 Task: Find flights from Rome to New Delhi for two adults, departing on June 26 and returning on July 11.
Action: Mouse scrolled (464, 452) with delta (0, -1)
Screenshot: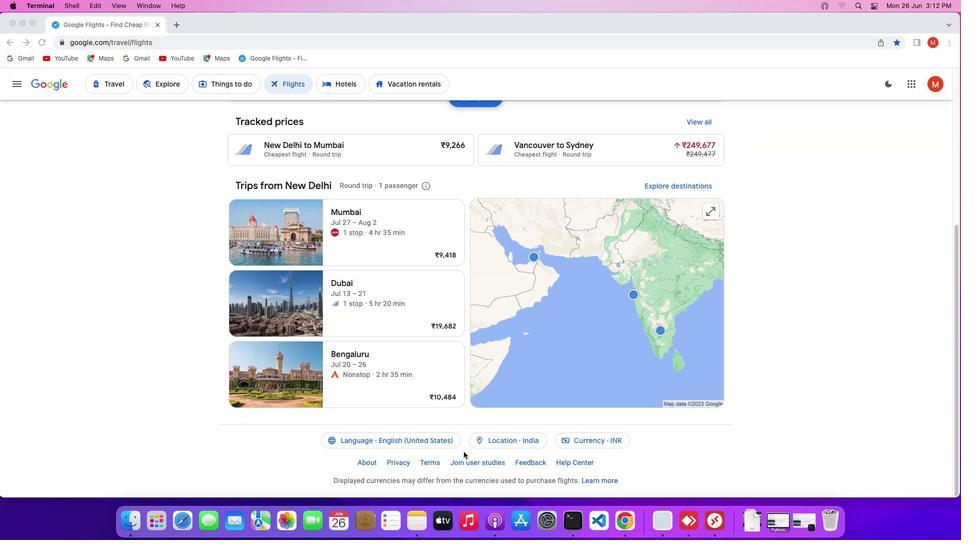 
Action: Mouse scrolled (464, 452) with delta (0, -1)
Screenshot: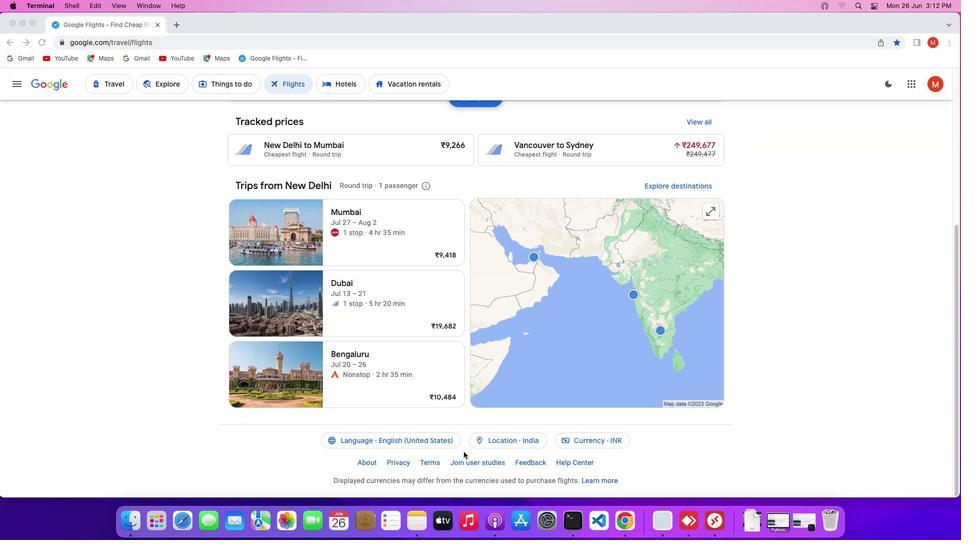
Action: Mouse moved to (430, 437)
Screenshot: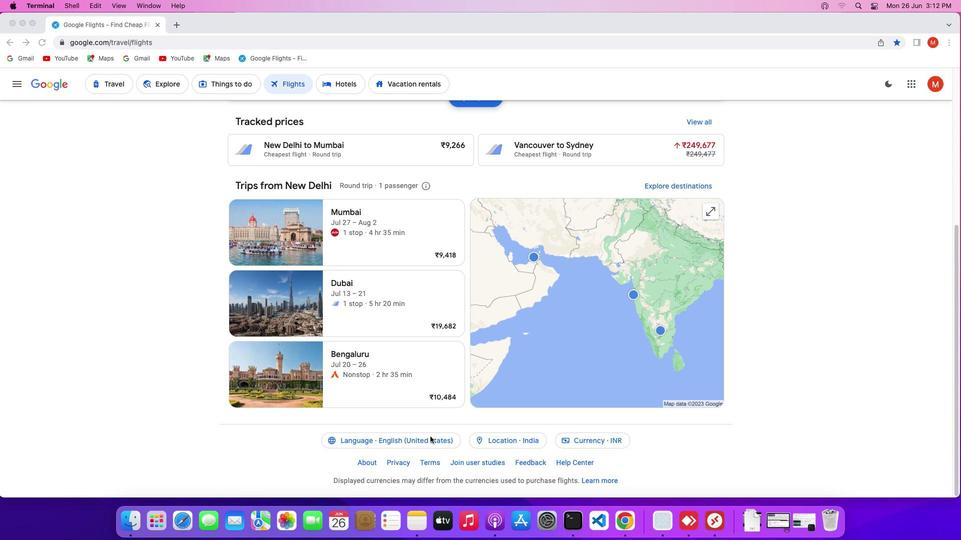 
Action: Mouse pressed left at (430, 437)
Screenshot: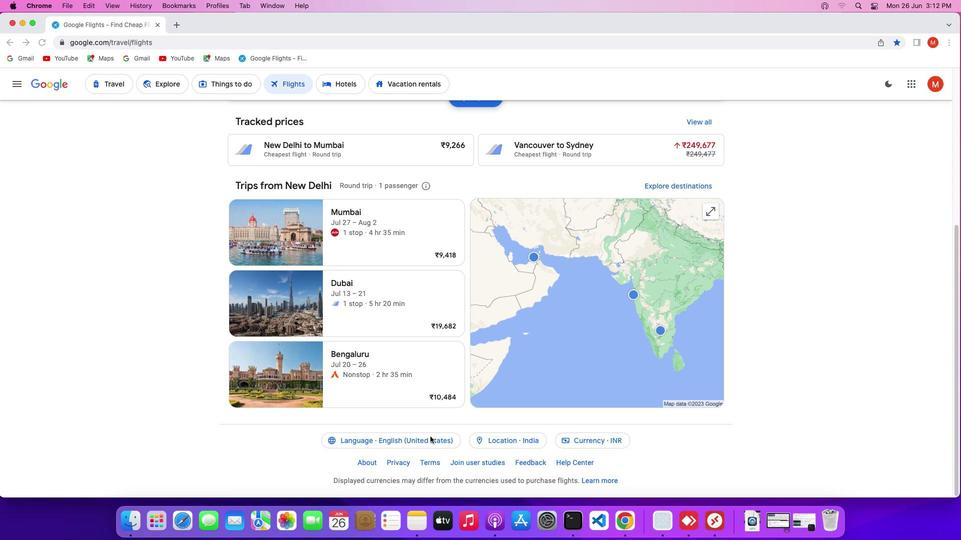
Action: Mouse moved to (429, 438)
Screenshot: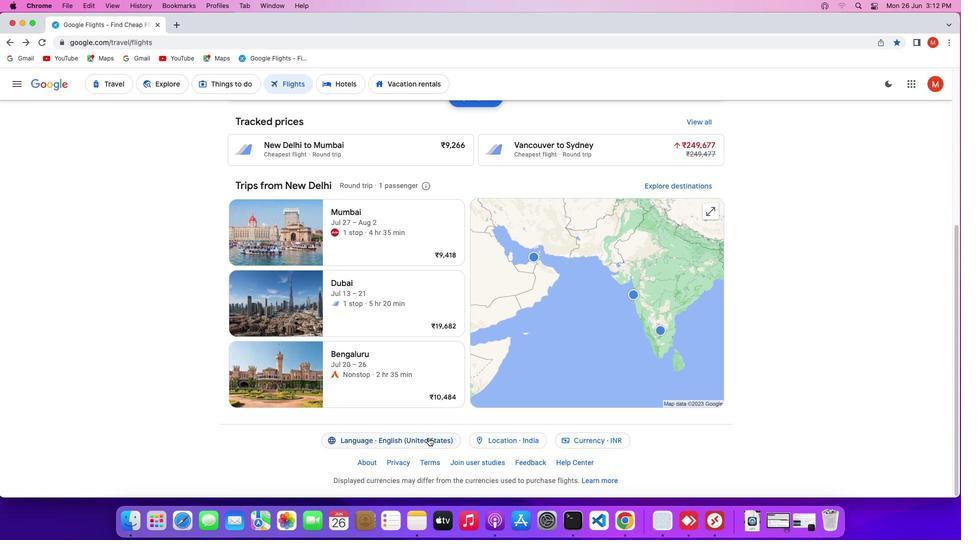 
Action: Mouse pressed left at (429, 438)
Screenshot: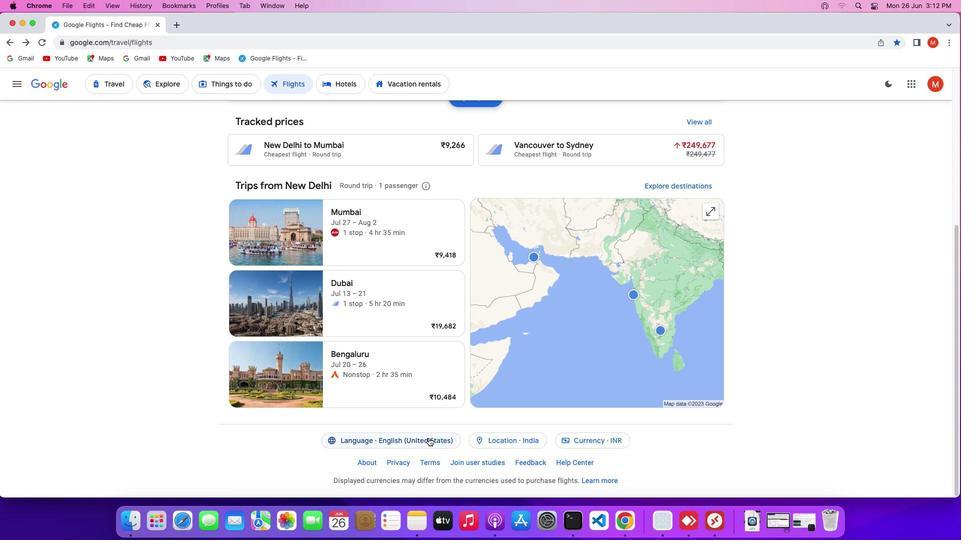 
Action: Mouse moved to (533, 196)
Screenshot: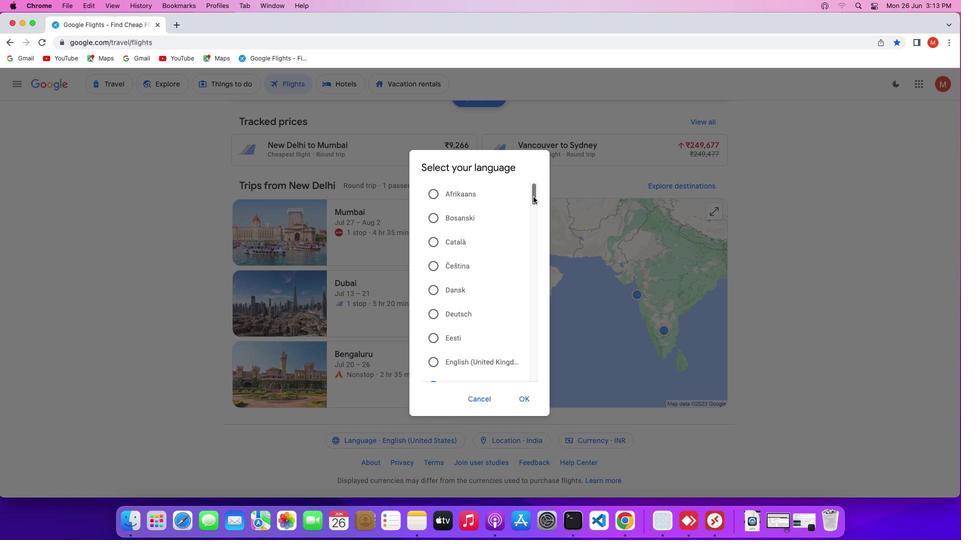 
Action: Mouse pressed left at (533, 196)
Screenshot: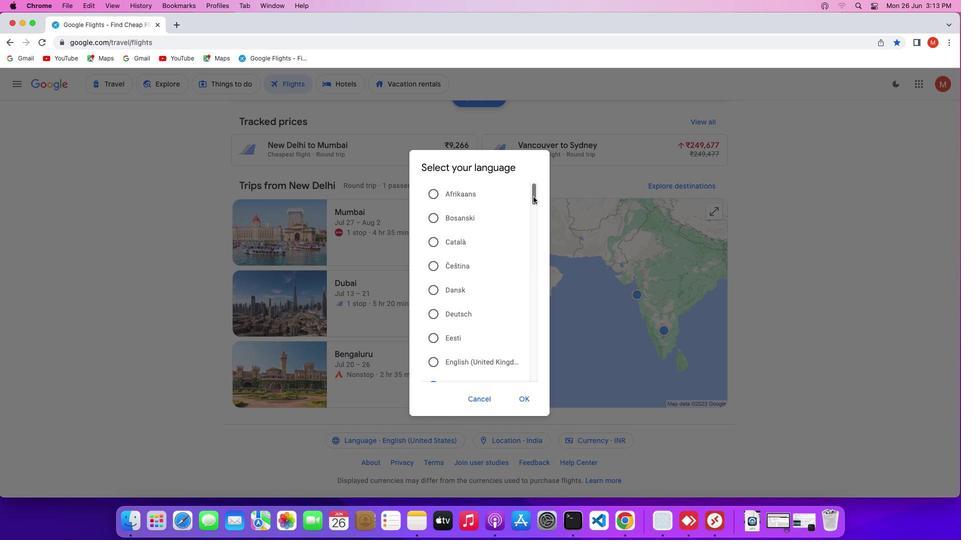 
Action: Mouse moved to (436, 337)
Screenshot: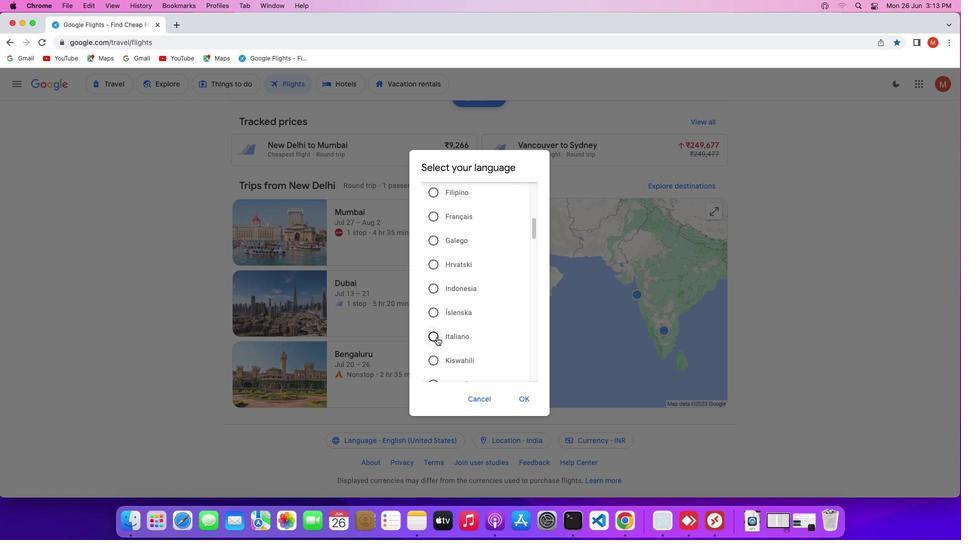 
Action: Mouse pressed left at (436, 337)
Screenshot: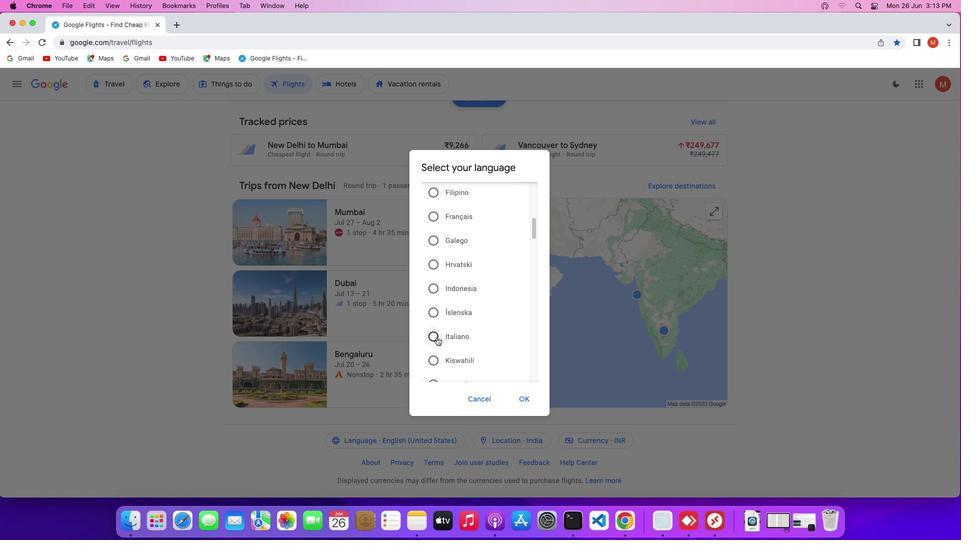 
Action: Mouse moved to (519, 400)
Screenshot: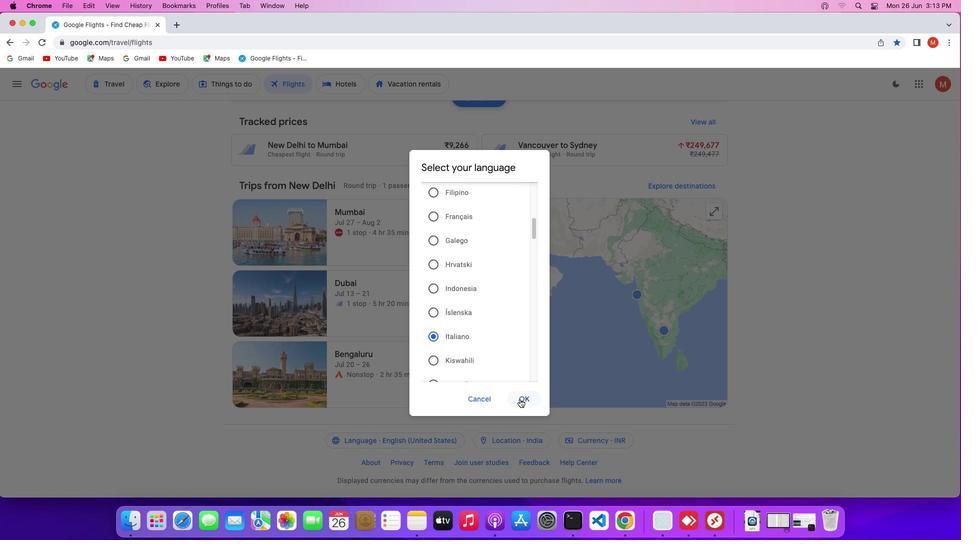 
Action: Mouse pressed left at (519, 400)
Screenshot: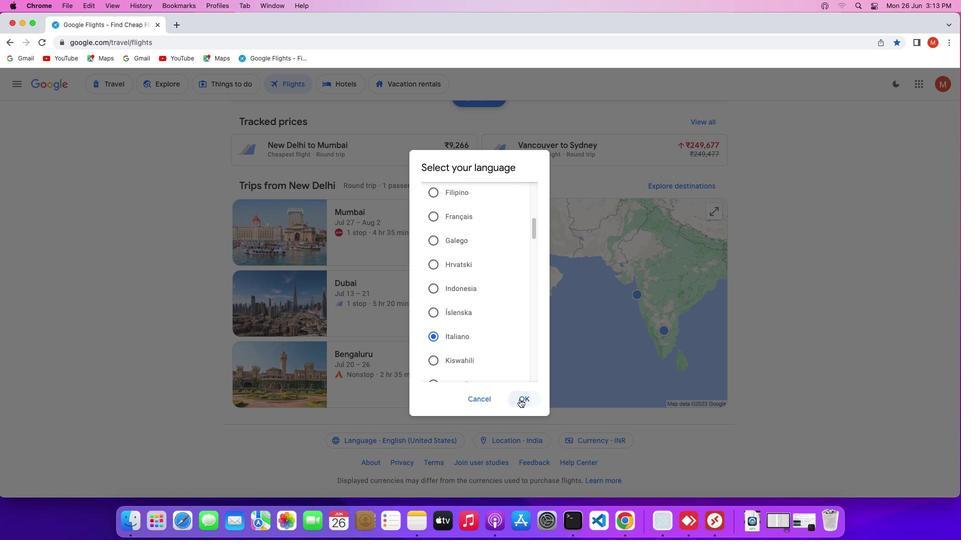
Action: Mouse moved to (459, 413)
Screenshot: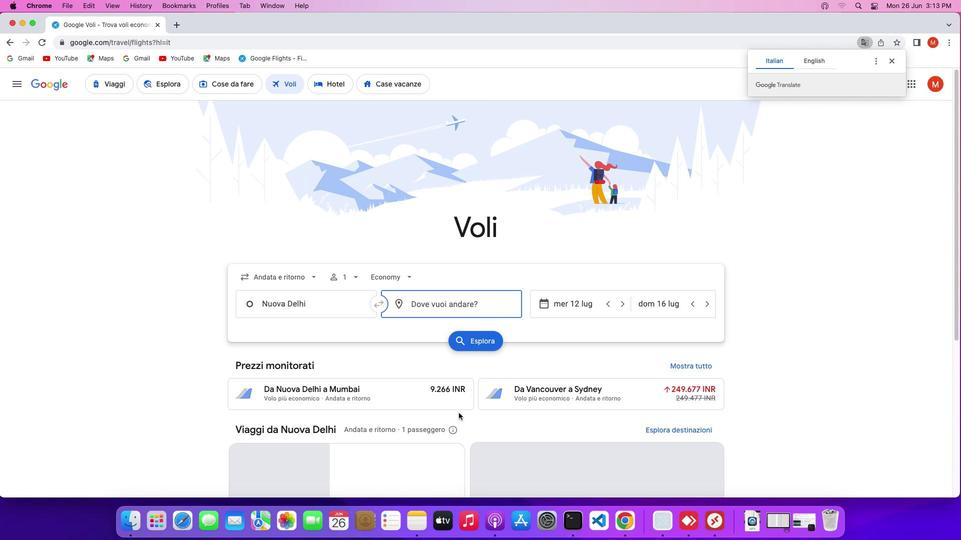 
Action: Mouse scrolled (459, 413) with delta (0, 0)
Screenshot: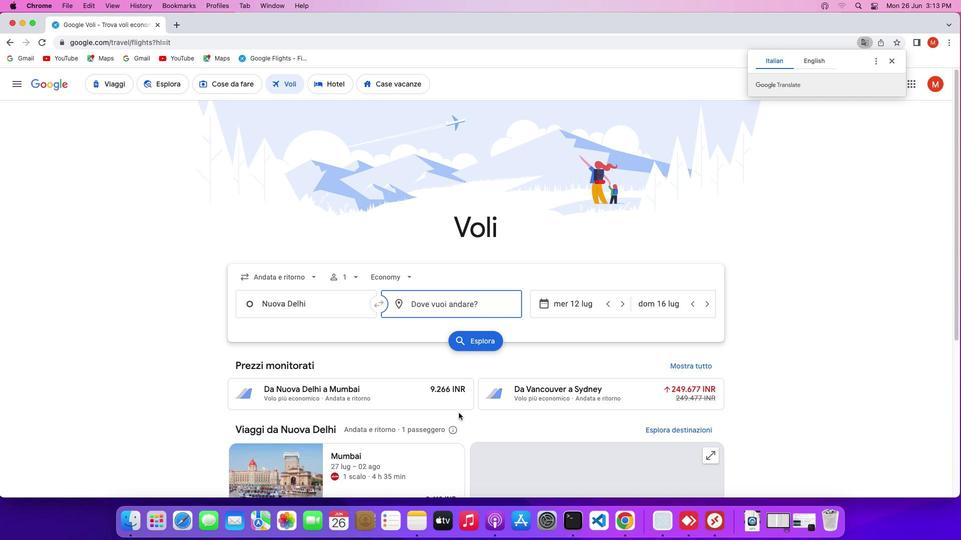 
Action: Mouse scrolled (459, 413) with delta (0, 0)
Screenshot: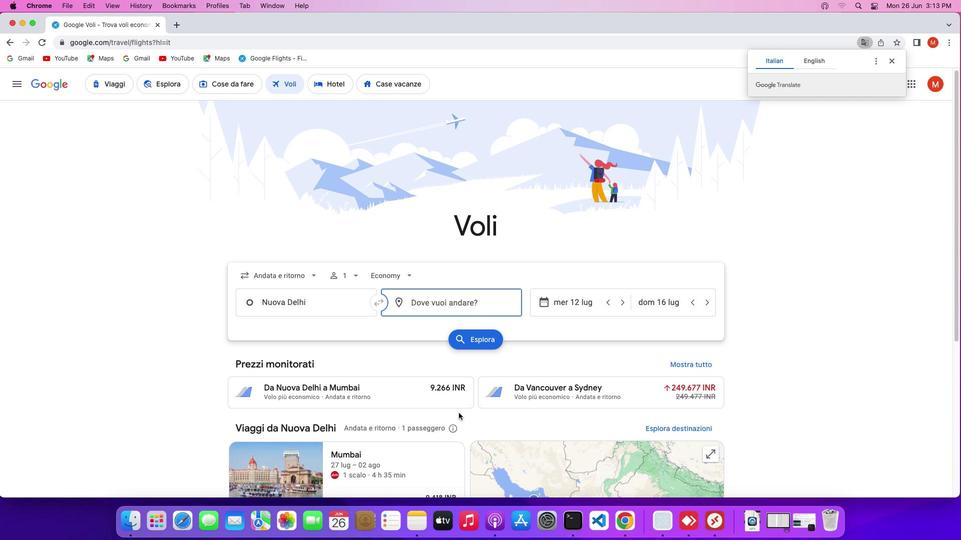 
Action: Mouse scrolled (459, 413) with delta (0, -1)
Screenshot: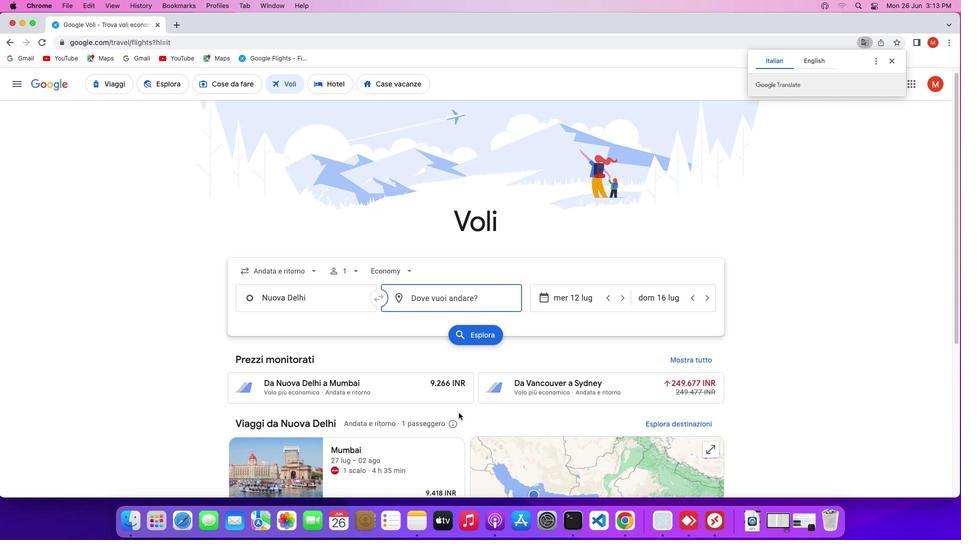 
Action: Mouse scrolled (459, 413) with delta (0, -1)
Screenshot: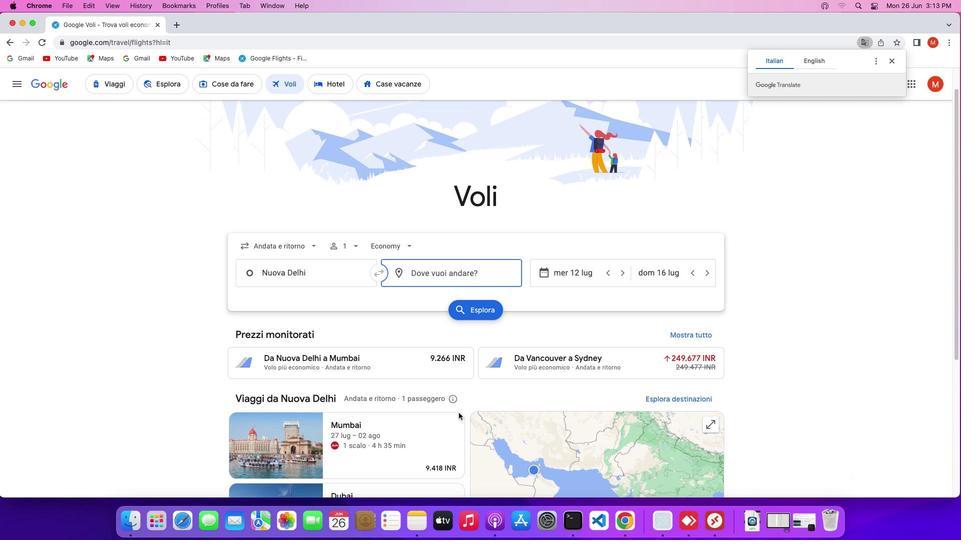 
Action: Mouse scrolled (459, 413) with delta (0, -1)
Screenshot: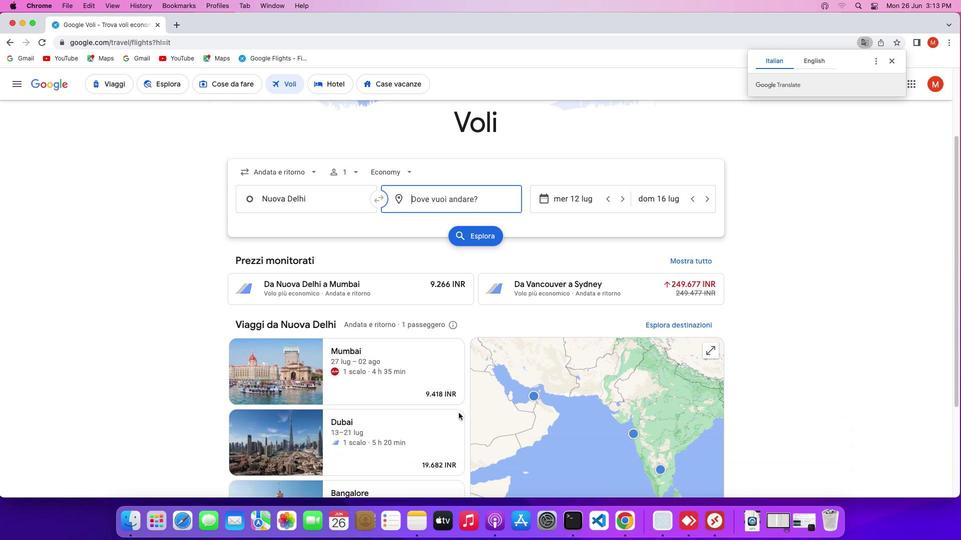 
Action: Mouse scrolled (459, 413) with delta (0, 0)
Screenshot: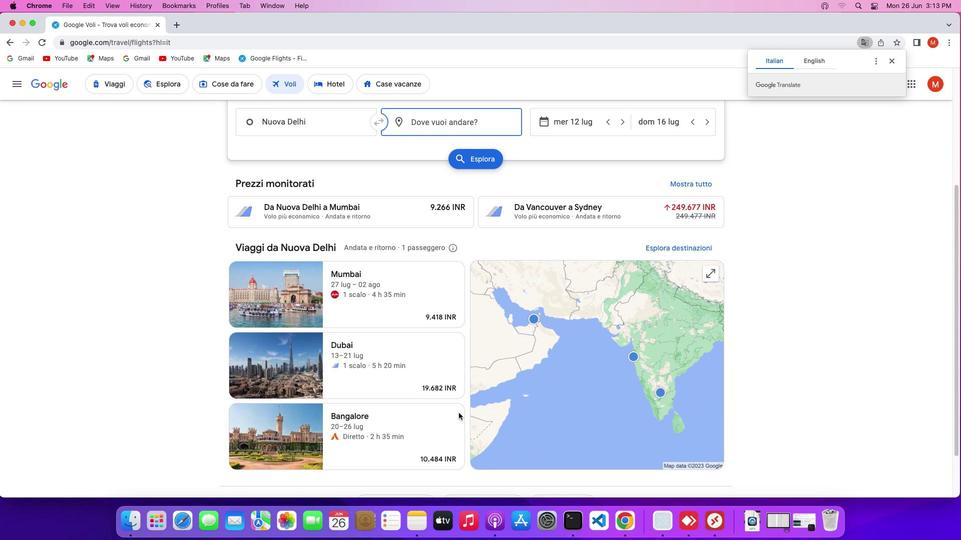 
Action: Mouse scrolled (459, 413) with delta (0, 0)
Screenshot: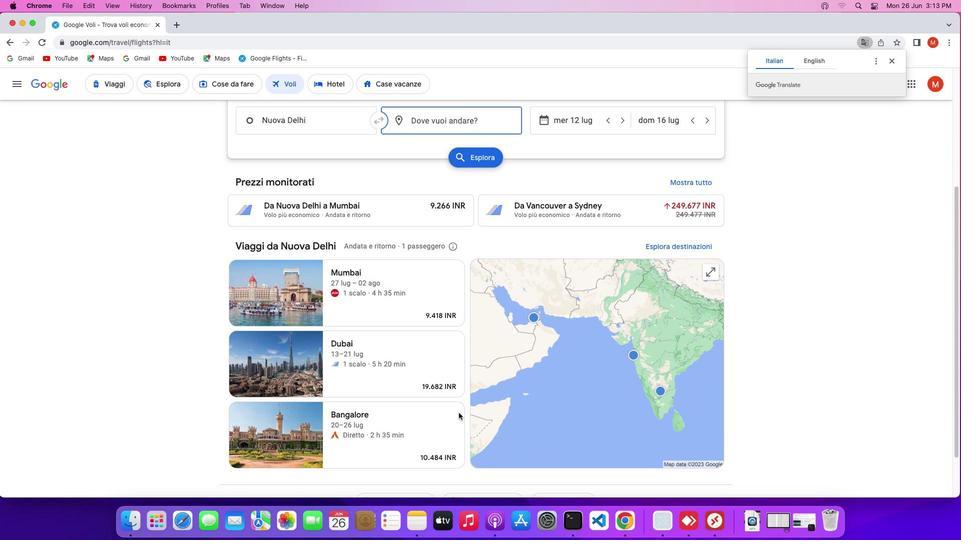
Action: Mouse scrolled (459, 413) with delta (0, -1)
Screenshot: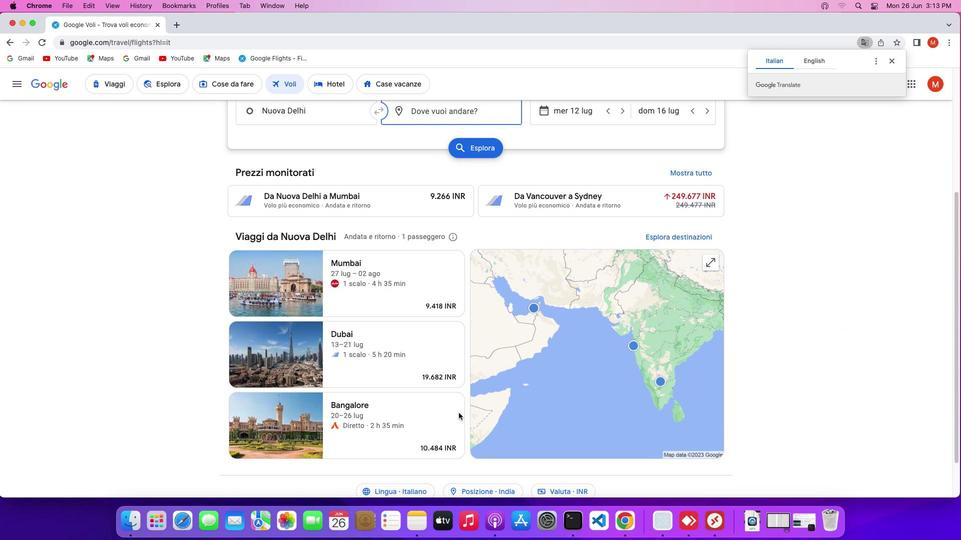 
Action: Mouse scrolled (459, 413) with delta (0, 0)
Screenshot: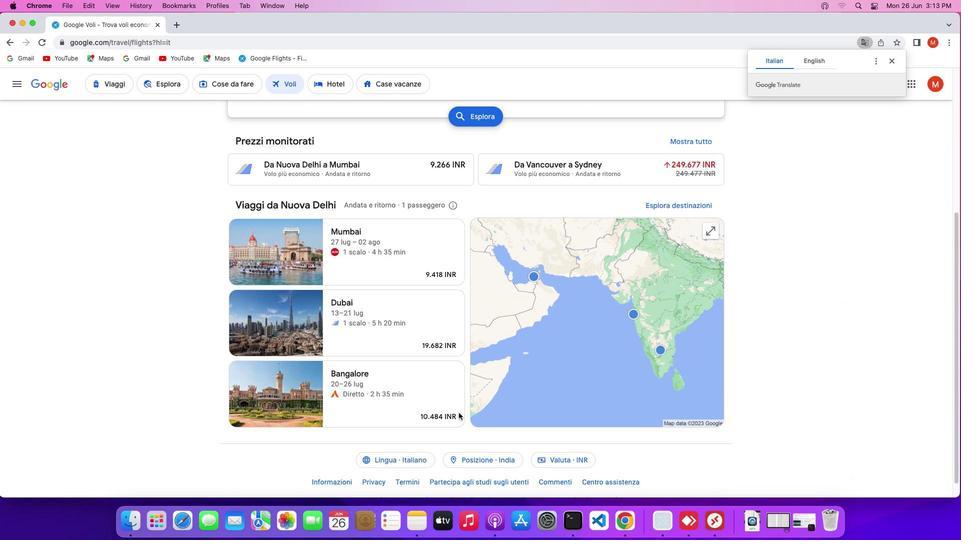 
Action: Mouse scrolled (459, 413) with delta (0, 0)
Screenshot: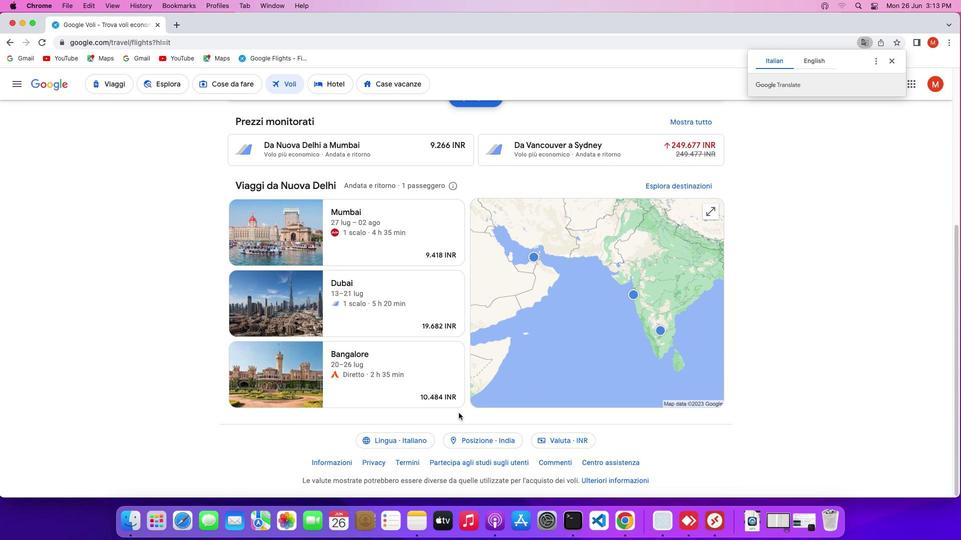 
Action: Mouse scrolled (459, 413) with delta (0, 0)
Screenshot: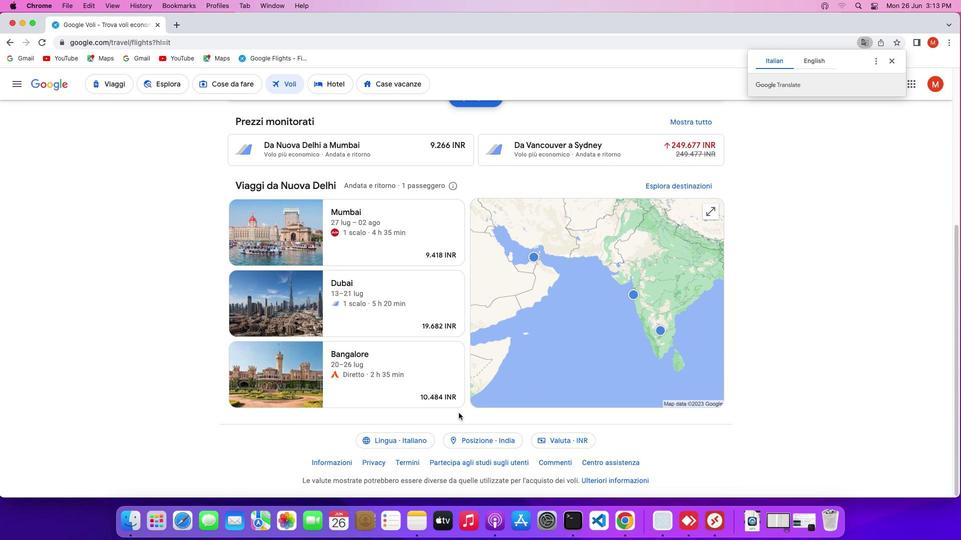
Action: Mouse scrolled (459, 413) with delta (0, 0)
Screenshot: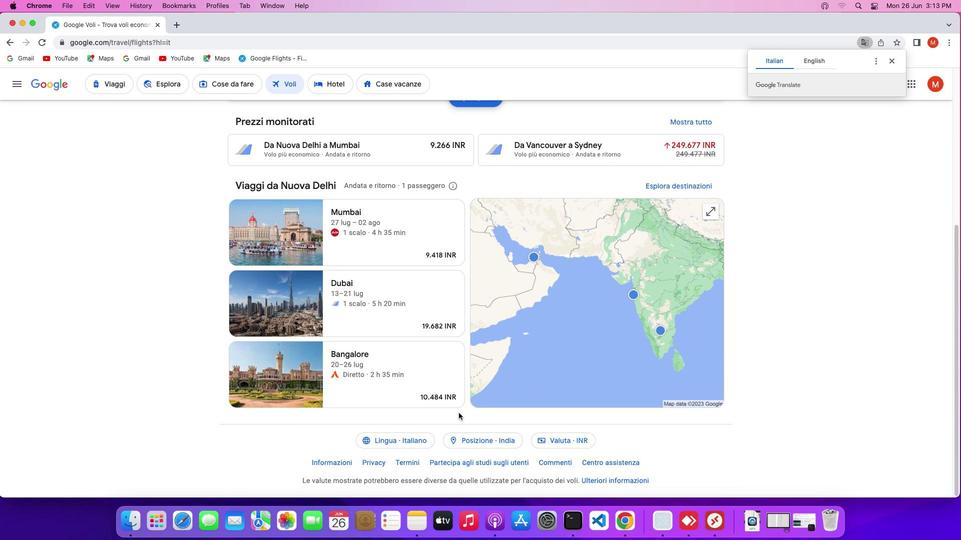
Action: Mouse scrolled (459, 413) with delta (0, 0)
Screenshot: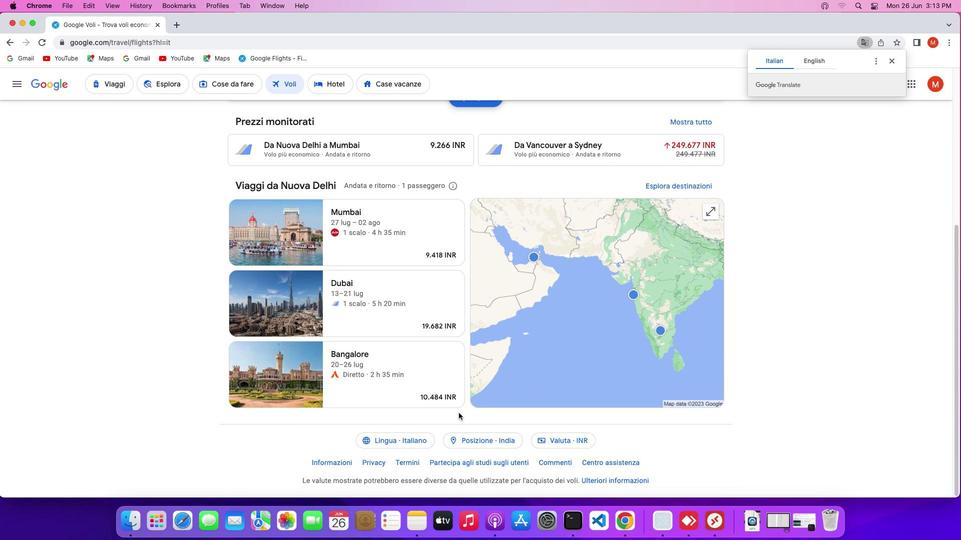 
Action: Mouse moved to (481, 437)
Screenshot: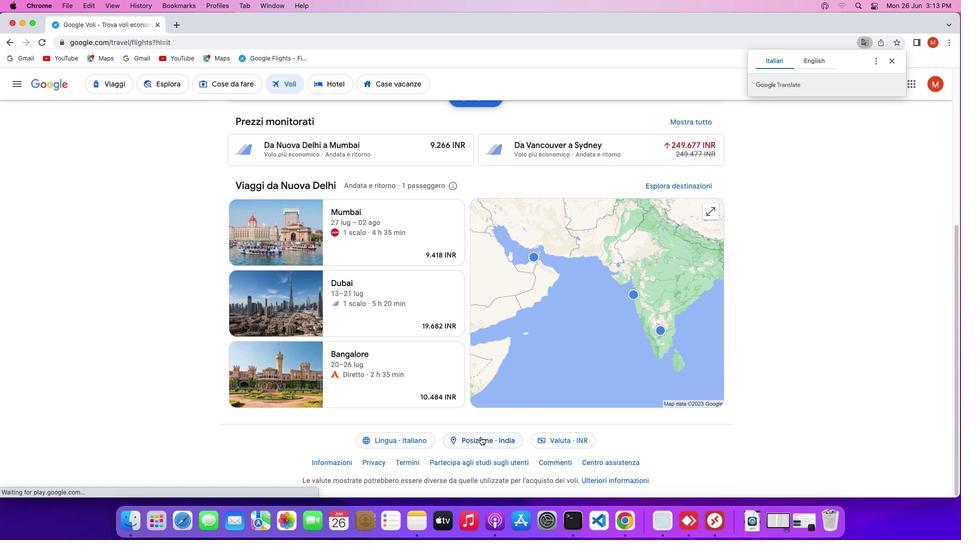 
Action: Mouse pressed left at (481, 437)
Screenshot: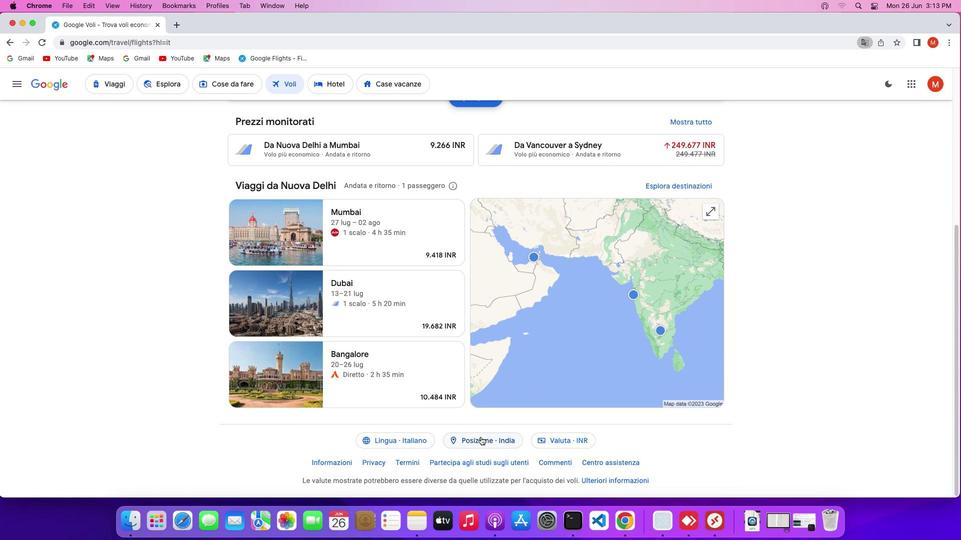
Action: Mouse moved to (535, 188)
Screenshot: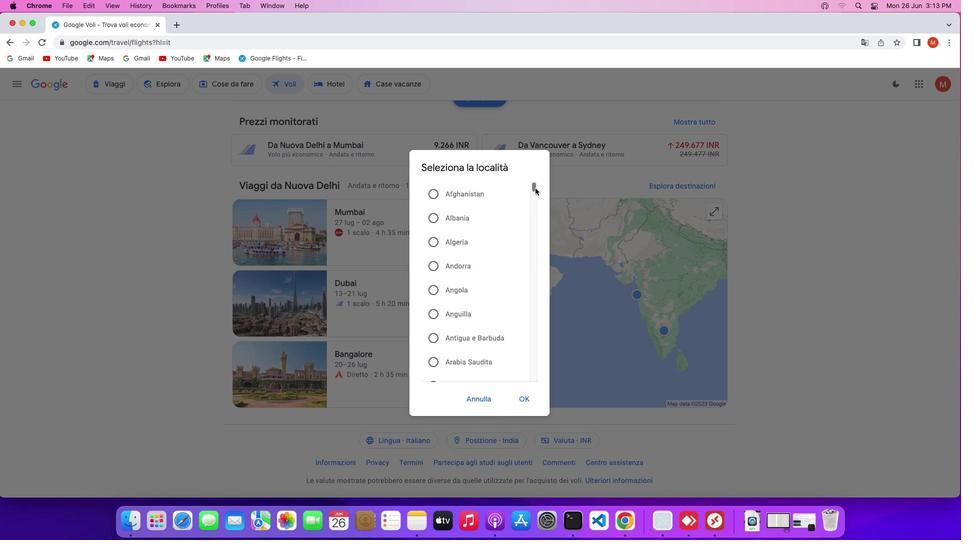
Action: Mouse pressed left at (535, 188)
Screenshot: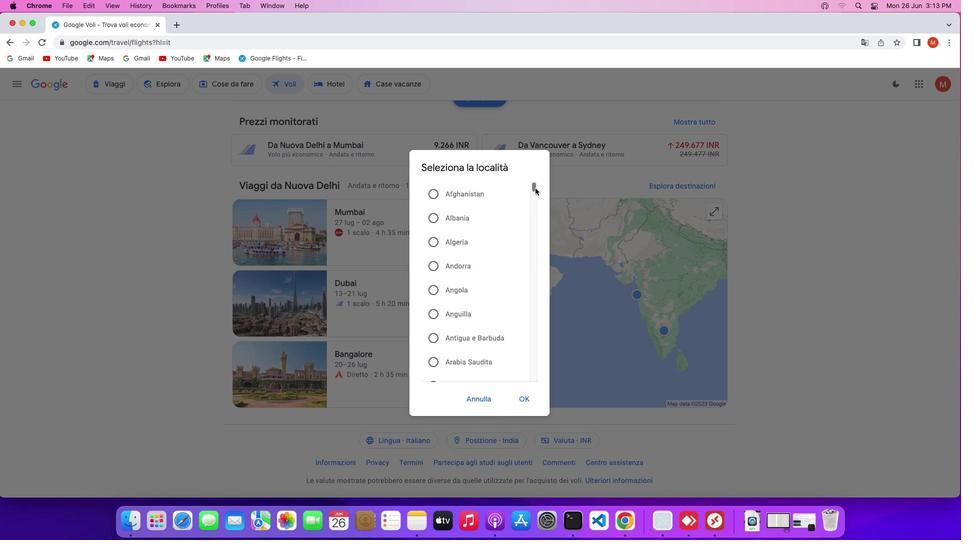 
Action: Mouse moved to (434, 286)
Screenshot: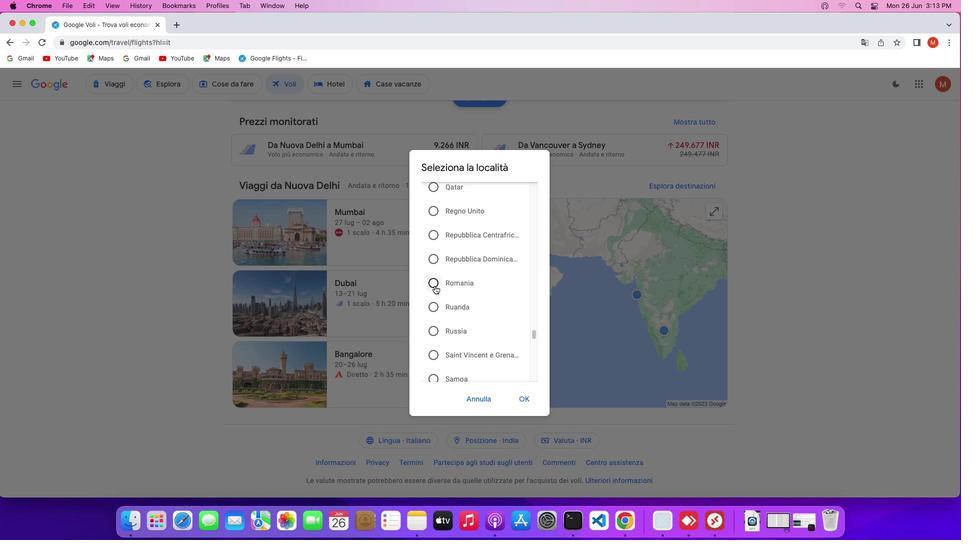 
Action: Mouse pressed left at (434, 286)
Screenshot: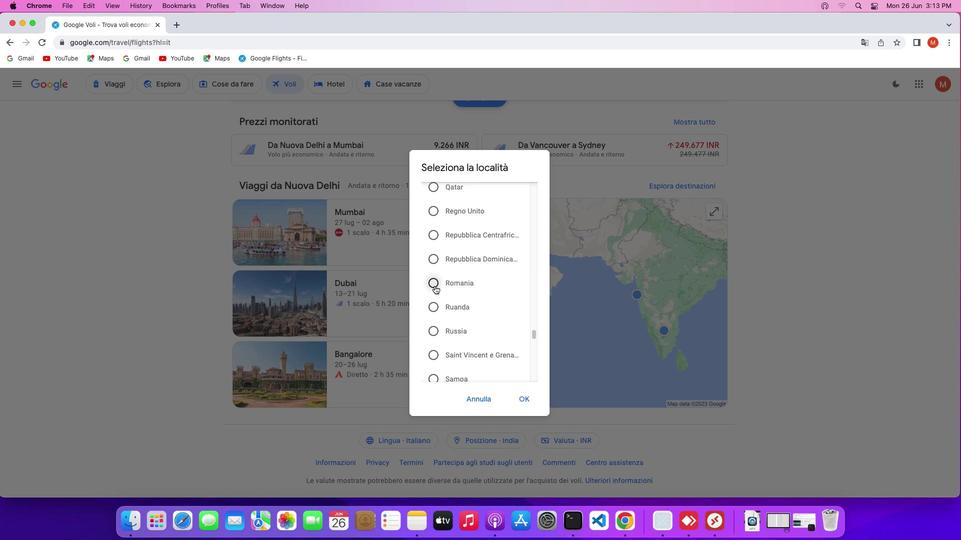 
Action: Mouse moved to (519, 395)
Screenshot: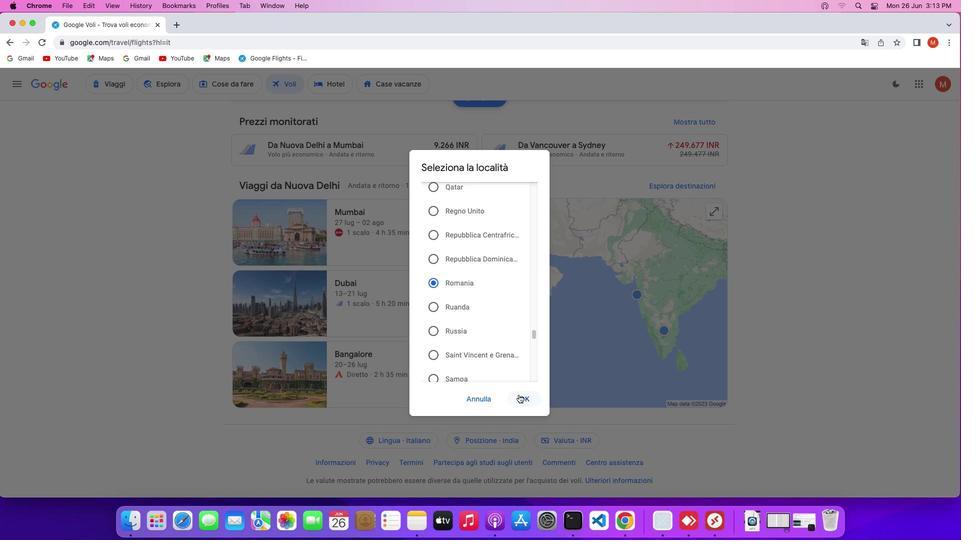 
Action: Mouse pressed left at (519, 395)
Screenshot: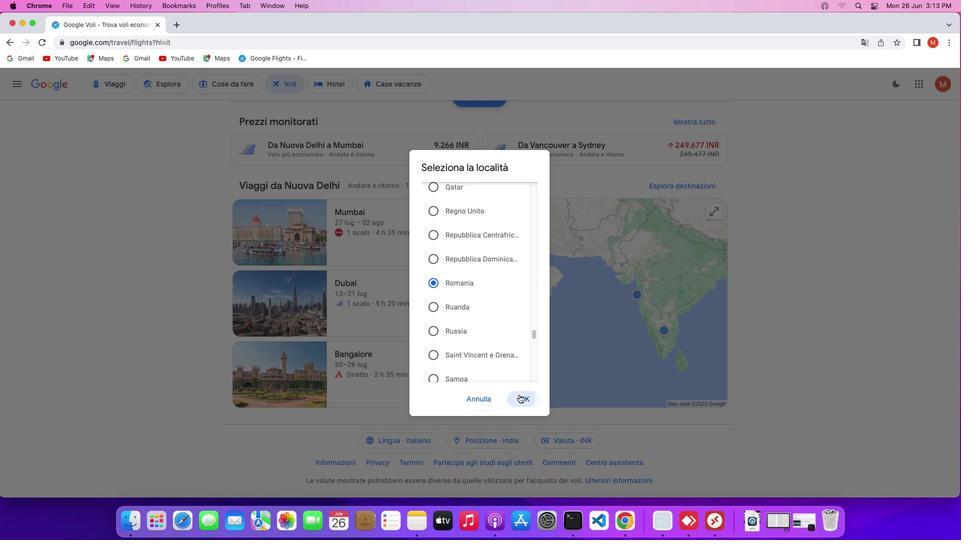 
Action: Mouse moved to (317, 276)
Screenshot: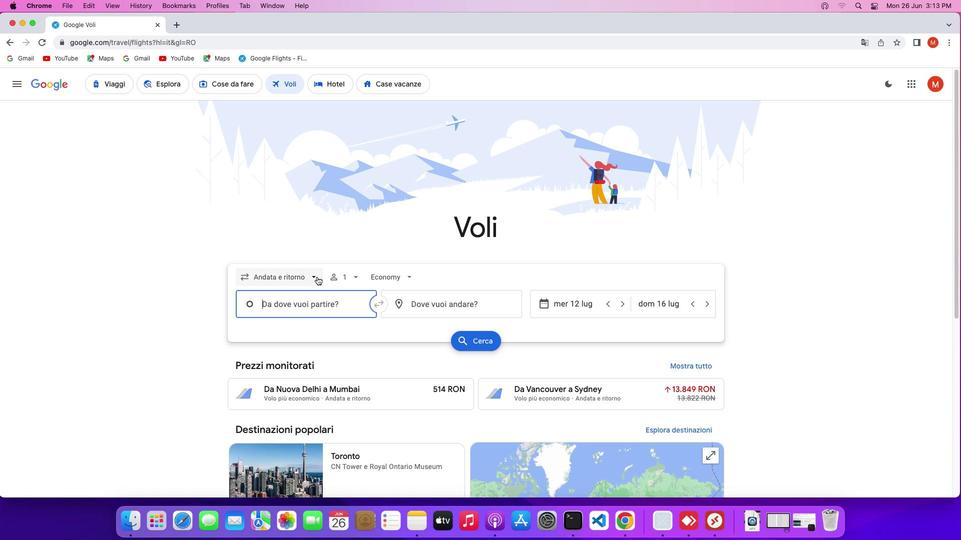 
Action: Mouse pressed left at (317, 276)
Screenshot: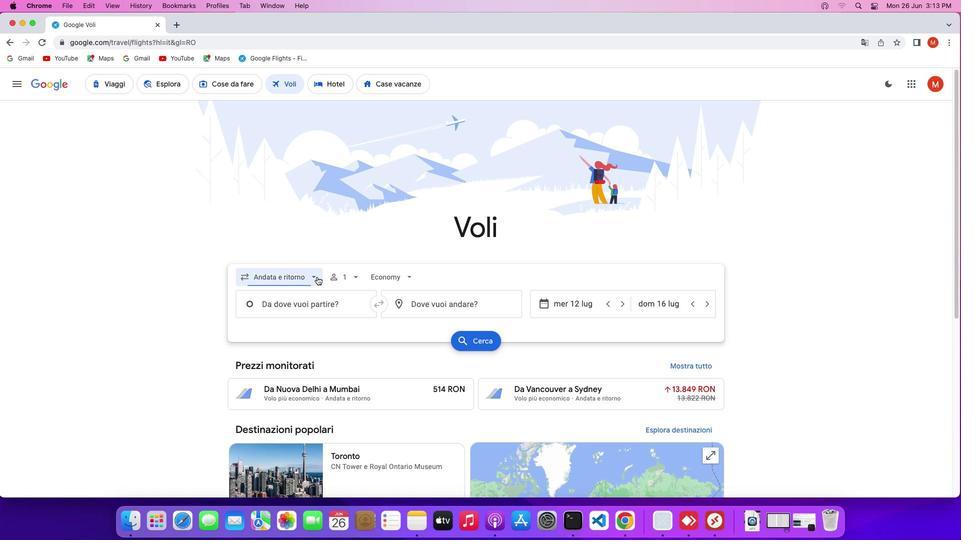 
Action: Mouse moved to (304, 300)
Screenshot: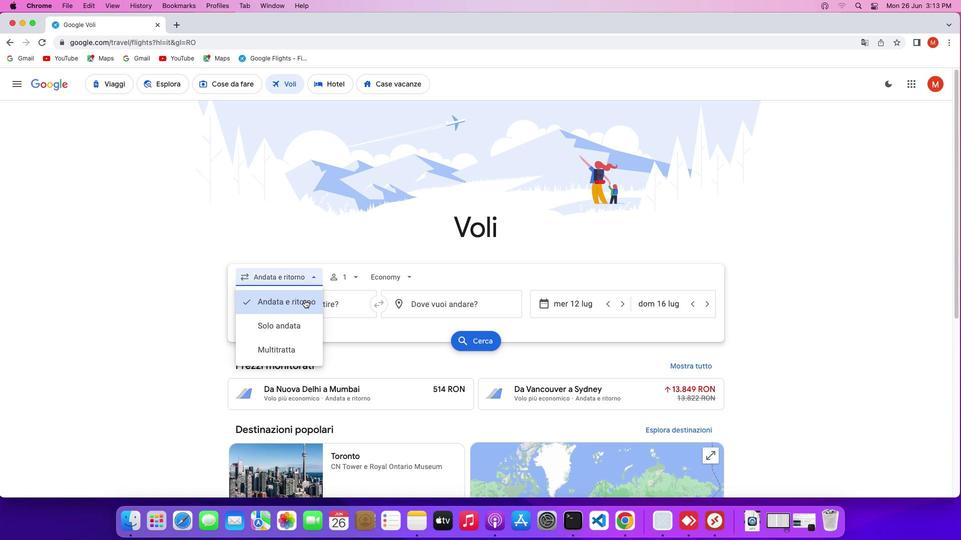 
Action: Mouse pressed left at (304, 300)
Screenshot: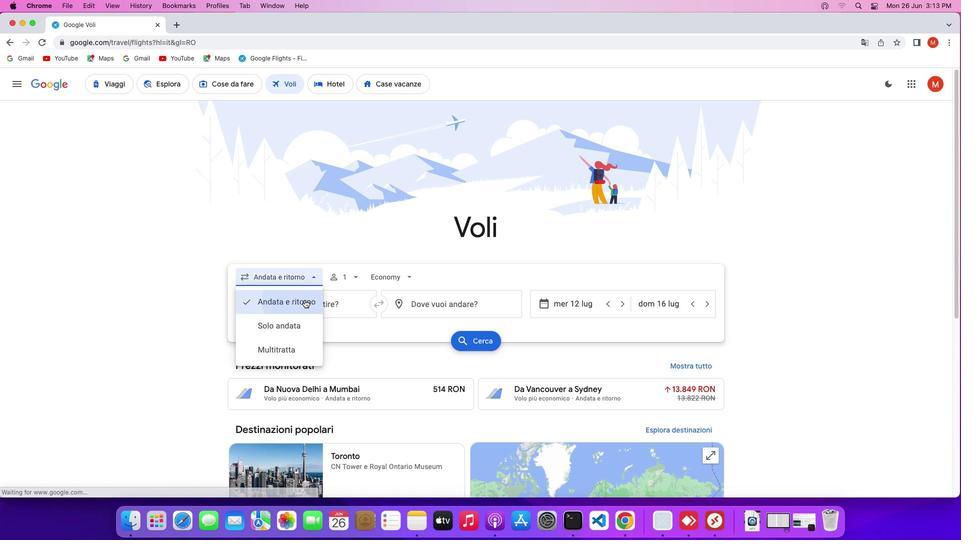 
Action: Mouse moved to (335, 274)
Screenshot: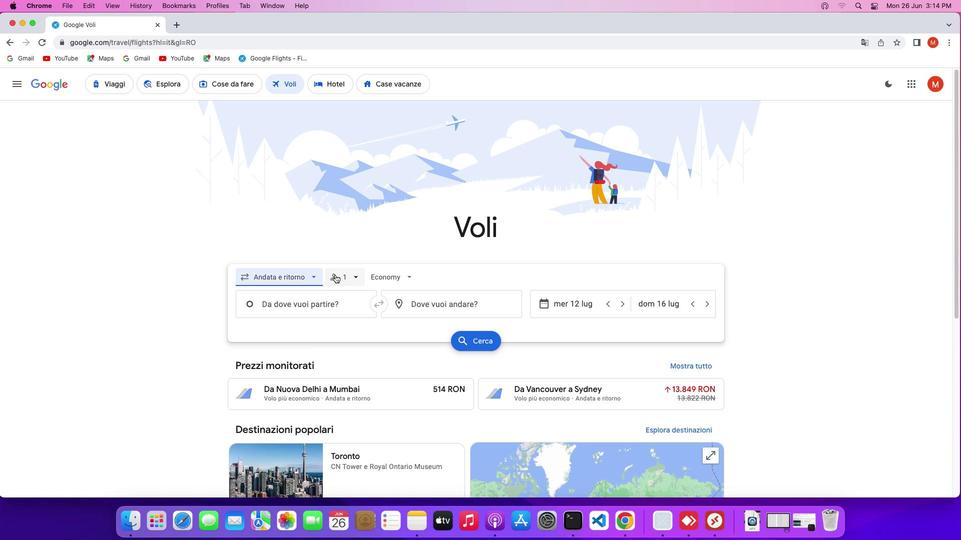 
Action: Mouse pressed left at (335, 274)
Screenshot: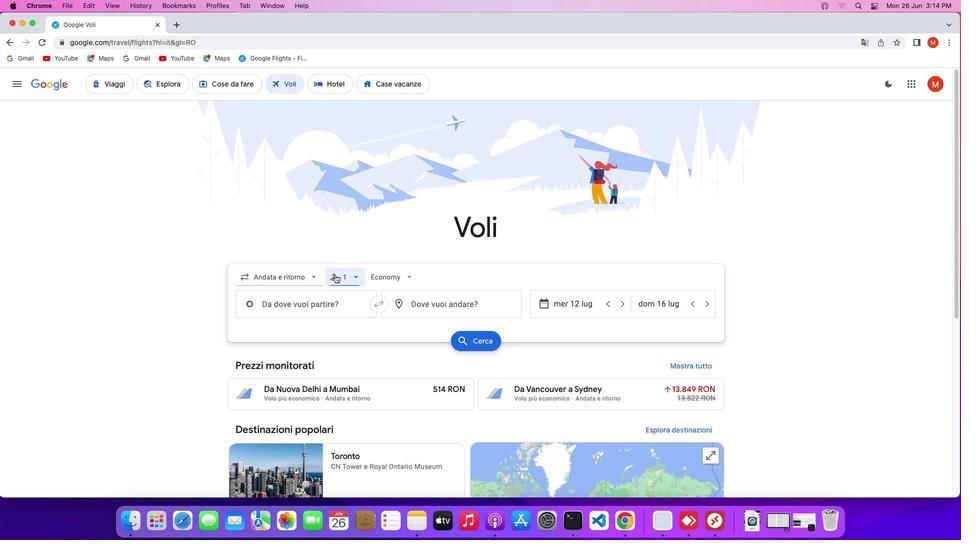 
Action: Mouse moved to (420, 299)
Screenshot: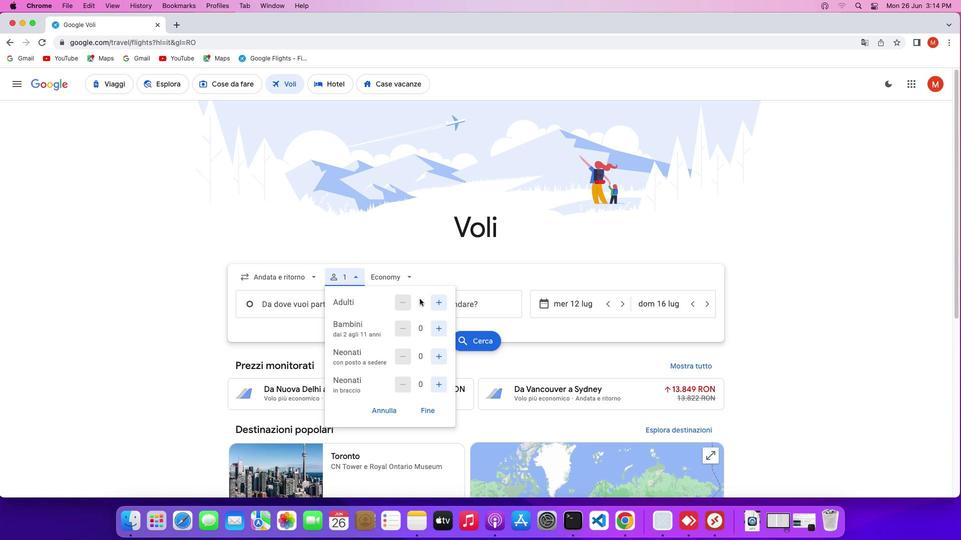 
Action: Mouse pressed left at (420, 299)
Screenshot: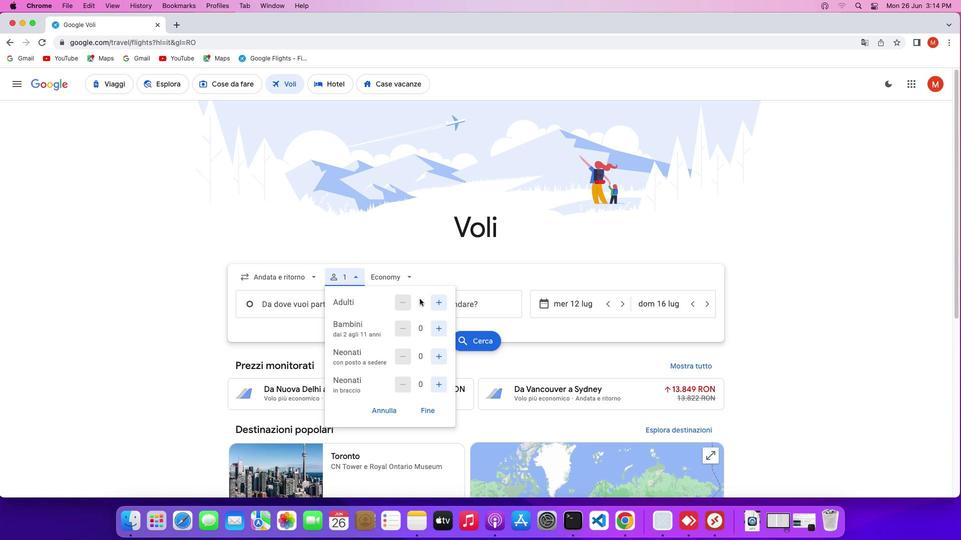 
Action: Mouse moved to (435, 357)
Screenshot: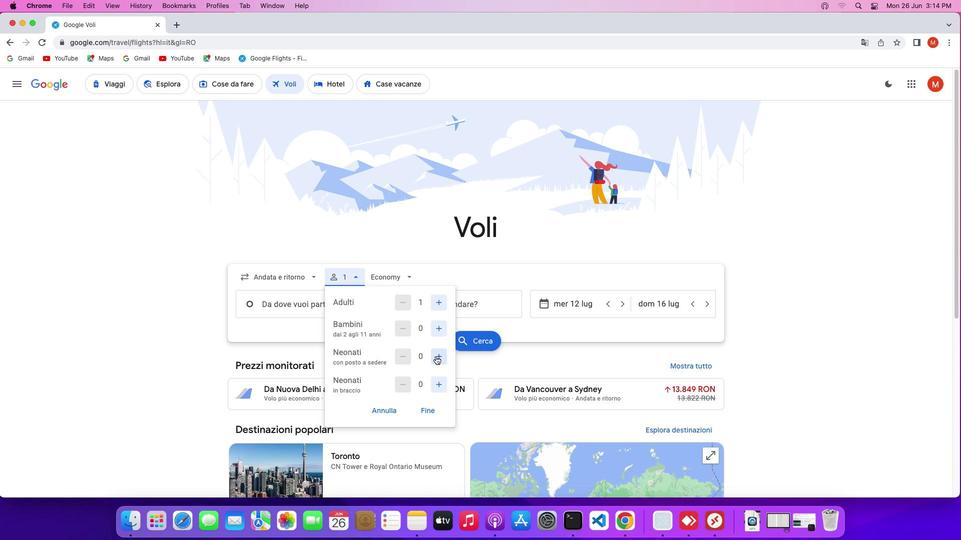 
Action: Mouse pressed left at (435, 357)
Screenshot: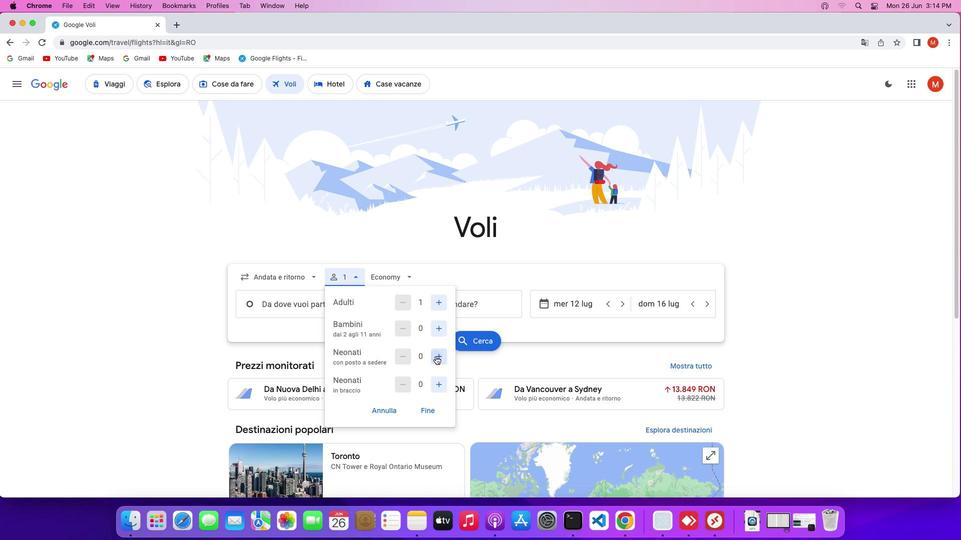 
Action: Mouse moved to (425, 416)
Screenshot: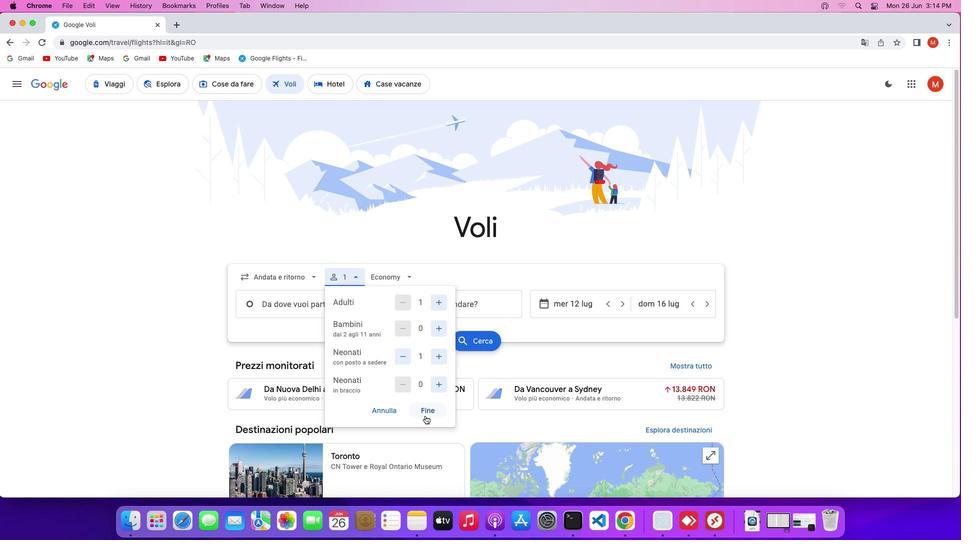 
Action: Mouse pressed left at (425, 416)
Screenshot: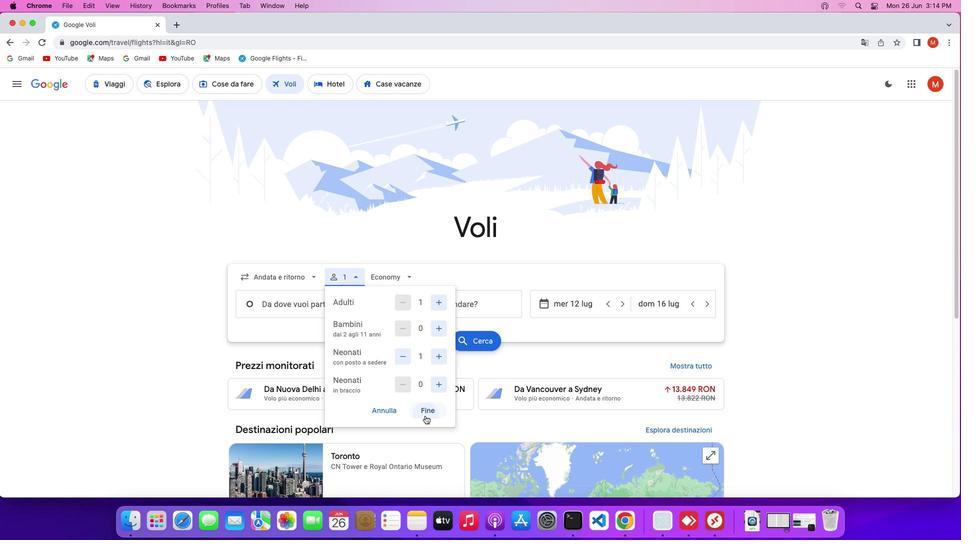 
Action: Mouse moved to (379, 275)
Screenshot: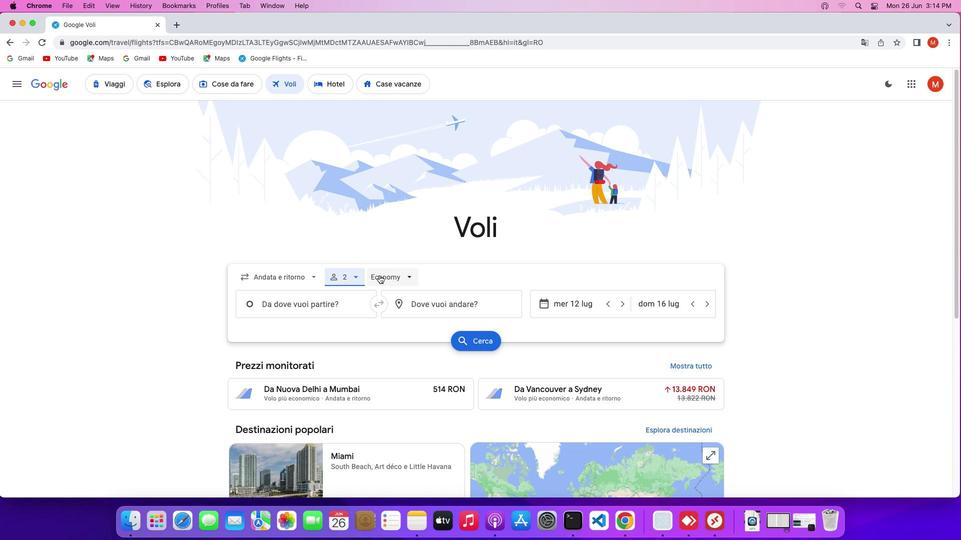 
Action: Mouse pressed left at (379, 275)
Screenshot: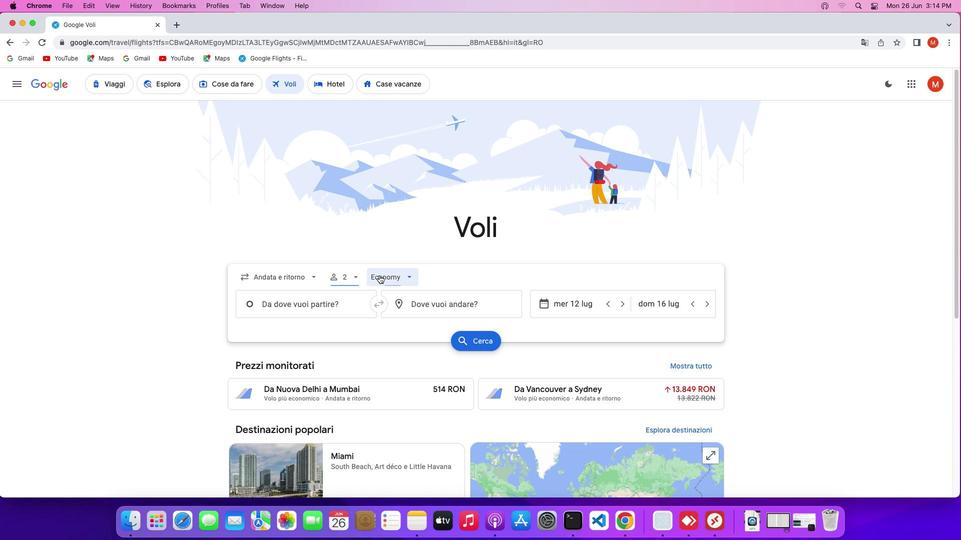 
Action: Mouse moved to (387, 298)
Screenshot: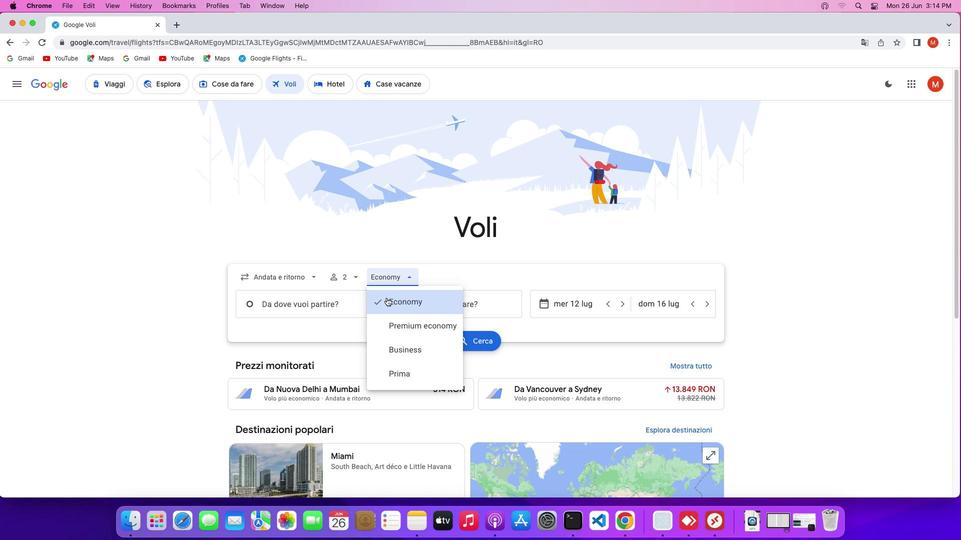 
Action: Mouse pressed left at (387, 298)
Screenshot: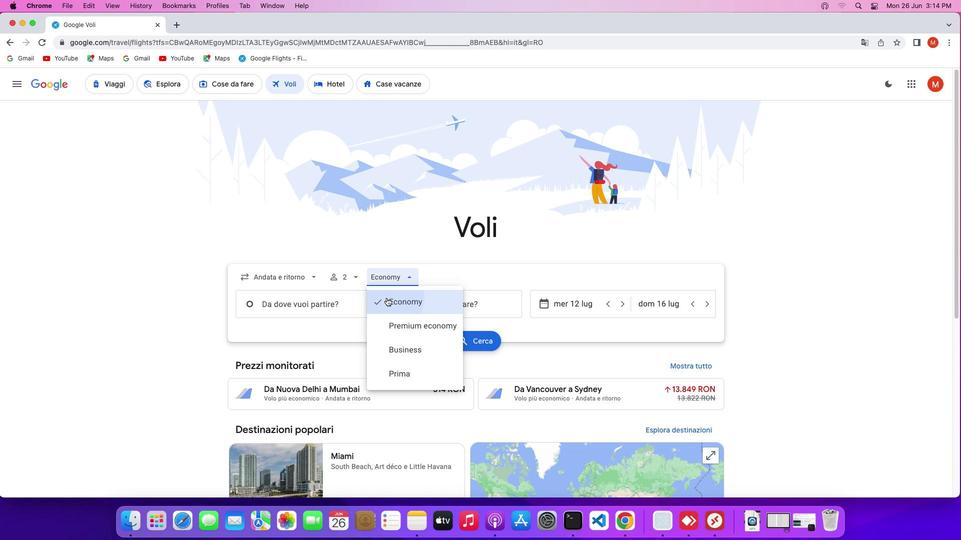 
Action: Mouse moved to (355, 304)
Screenshot: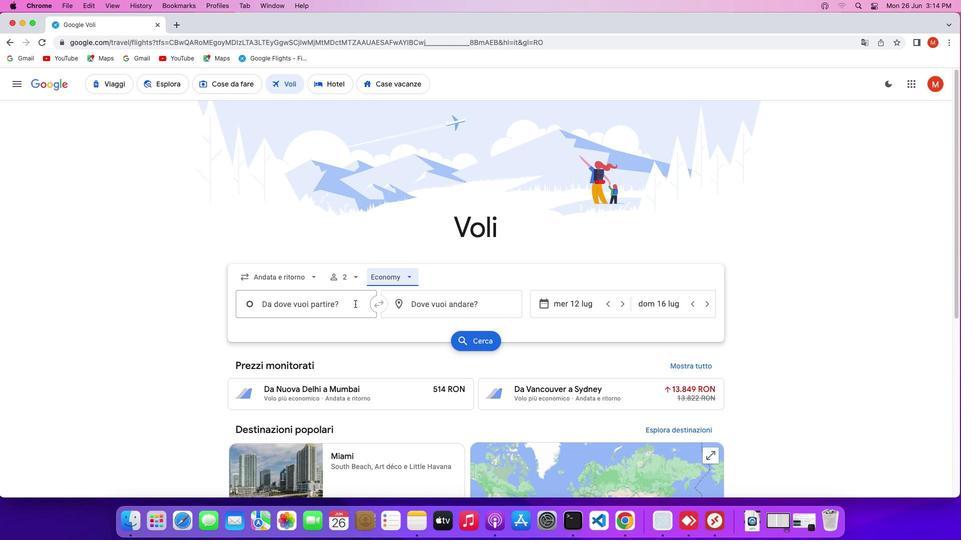 
Action: Mouse pressed left at (355, 304)
Screenshot: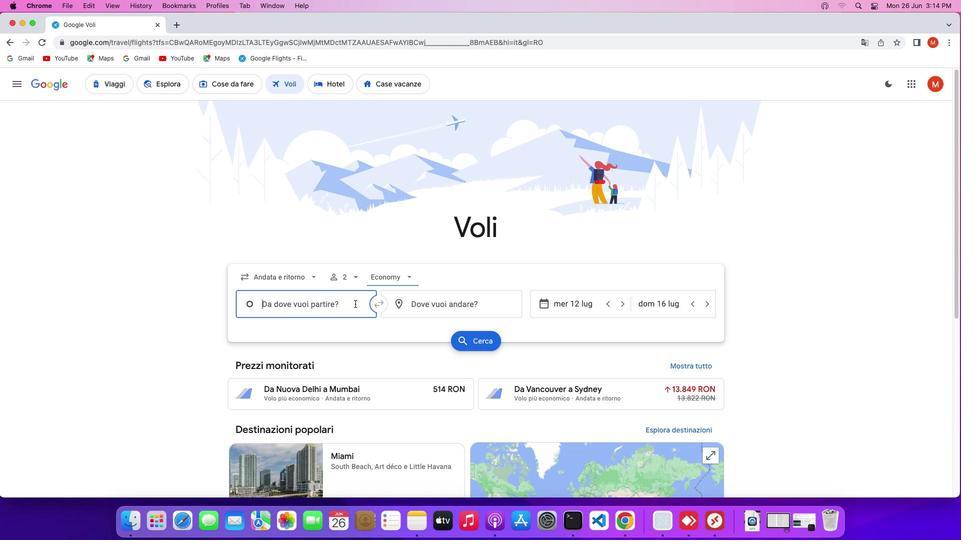 
Action: Key pressed Key.backspaceKey.shift'R''o''m''e'
Screenshot: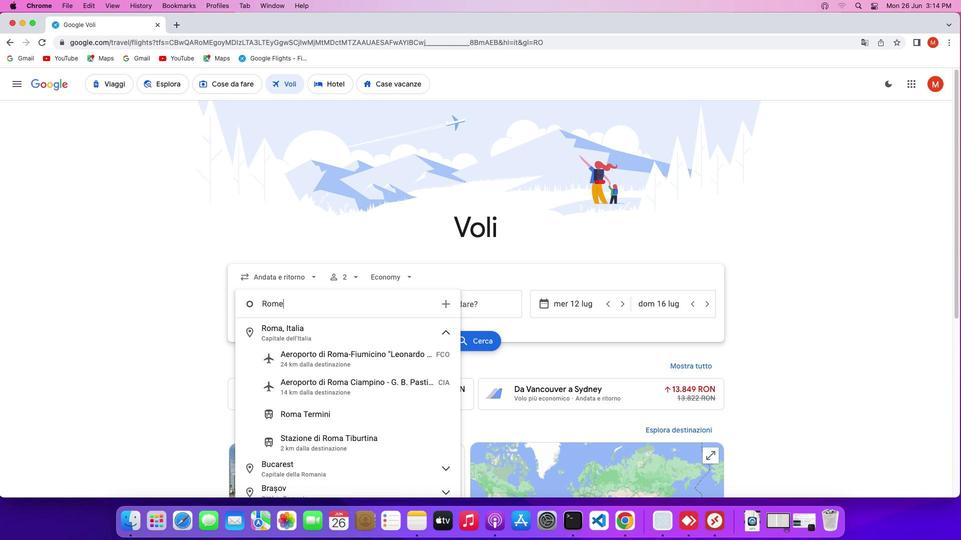 
Action: Mouse moved to (336, 331)
Screenshot: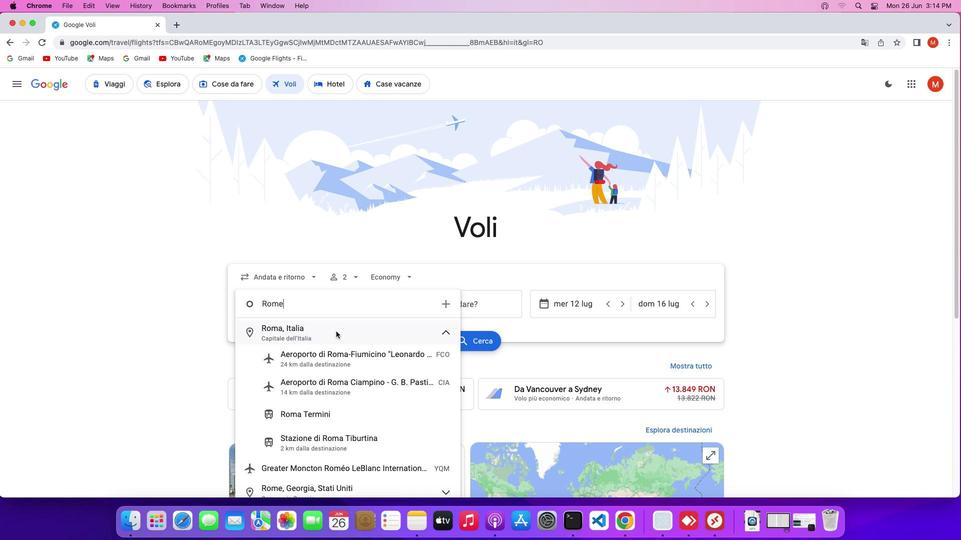 
Action: Mouse pressed left at (336, 331)
Screenshot: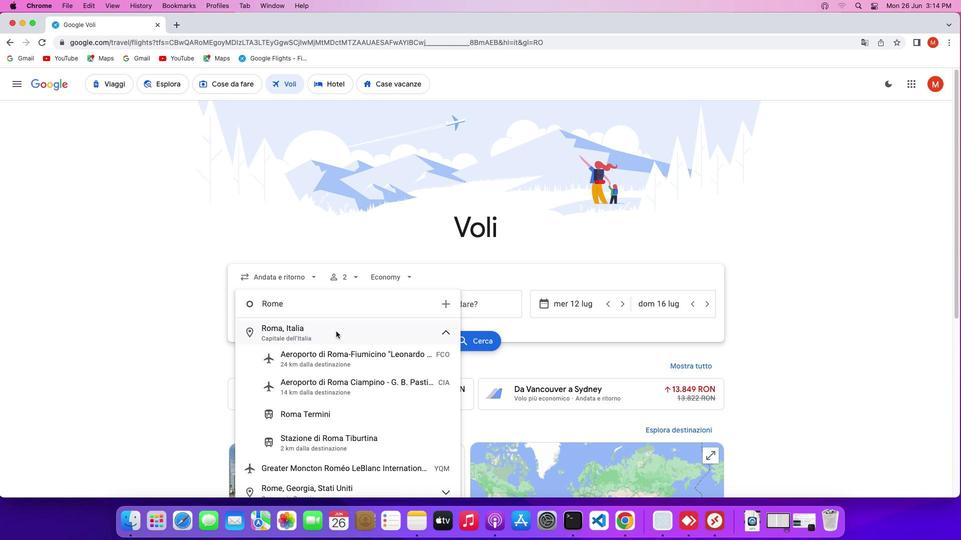 
Action: Mouse moved to (433, 301)
Screenshot: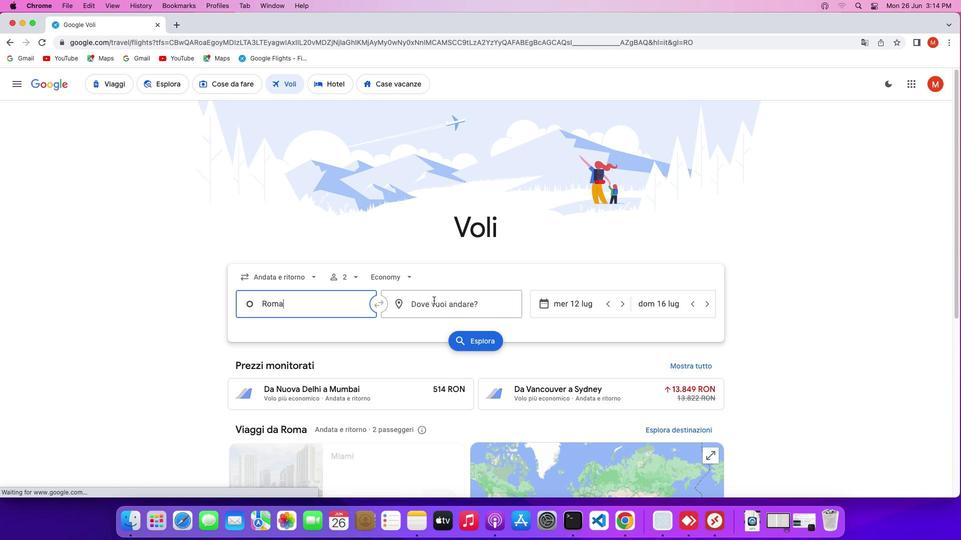 
Action: Mouse pressed left at (433, 301)
Screenshot: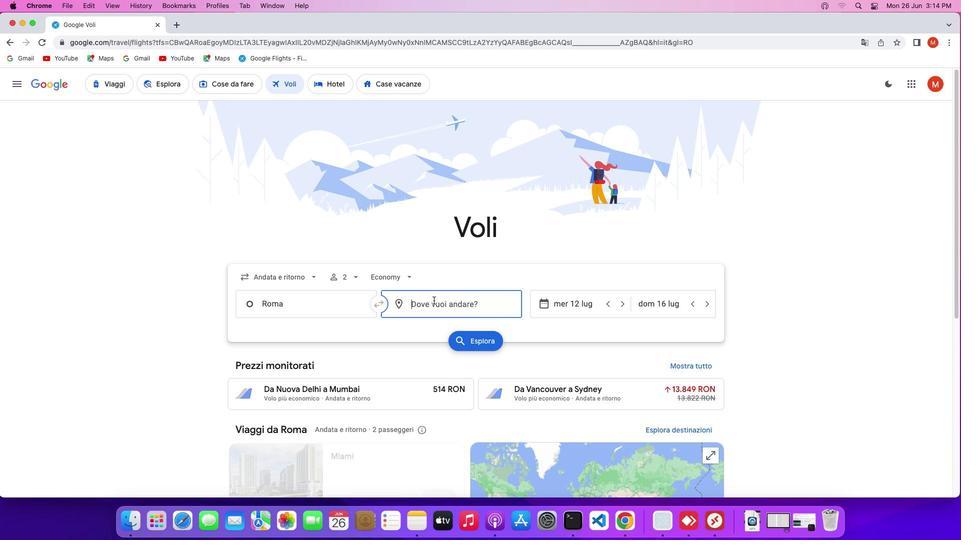 
Action: Key pressed Key.shift'D''e''l''h''i'
Screenshot: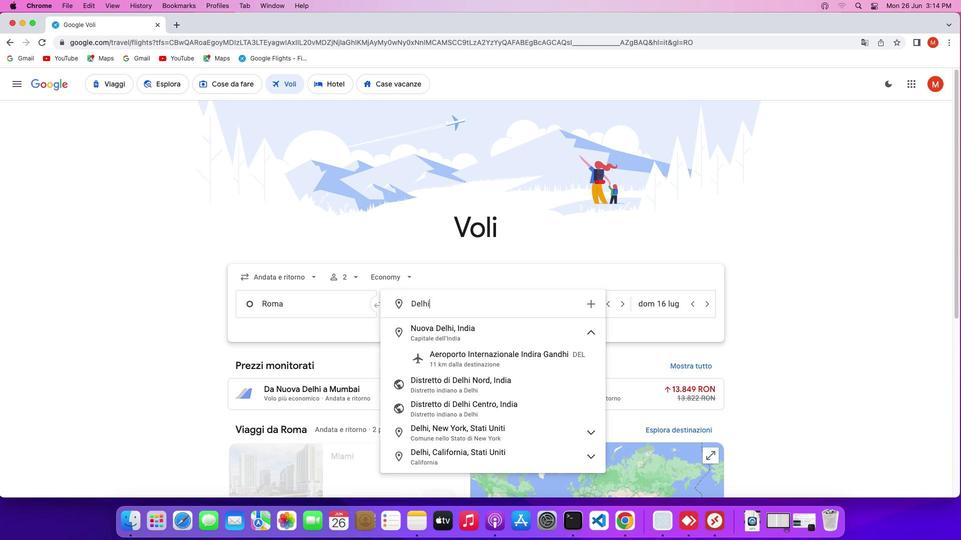 
Action: Mouse moved to (441, 329)
Screenshot: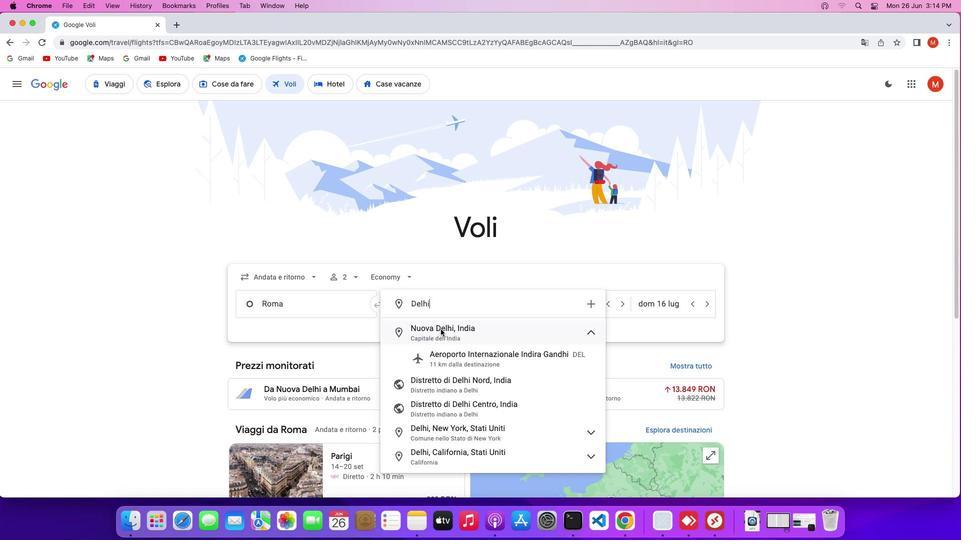 
Action: Mouse pressed left at (441, 329)
Screenshot: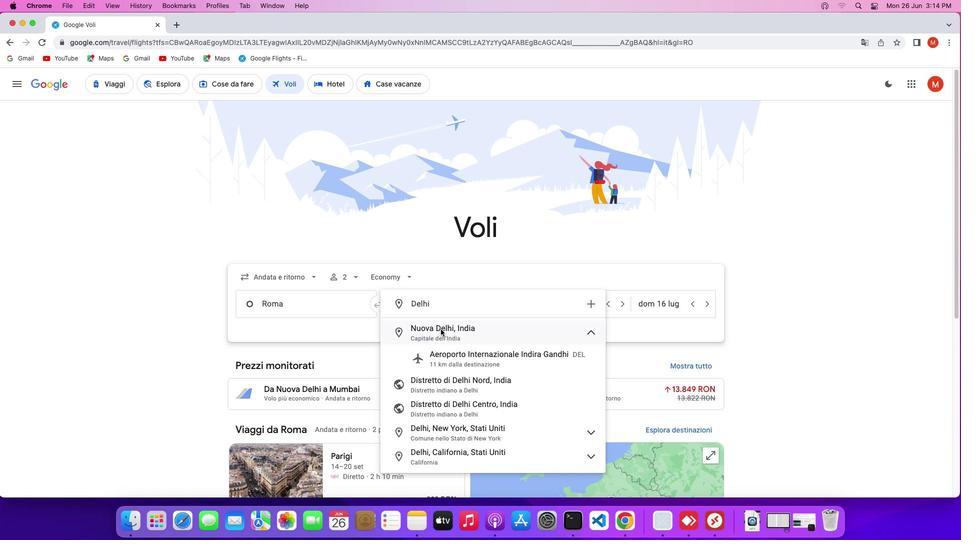 
Action: Mouse moved to (561, 304)
Screenshot: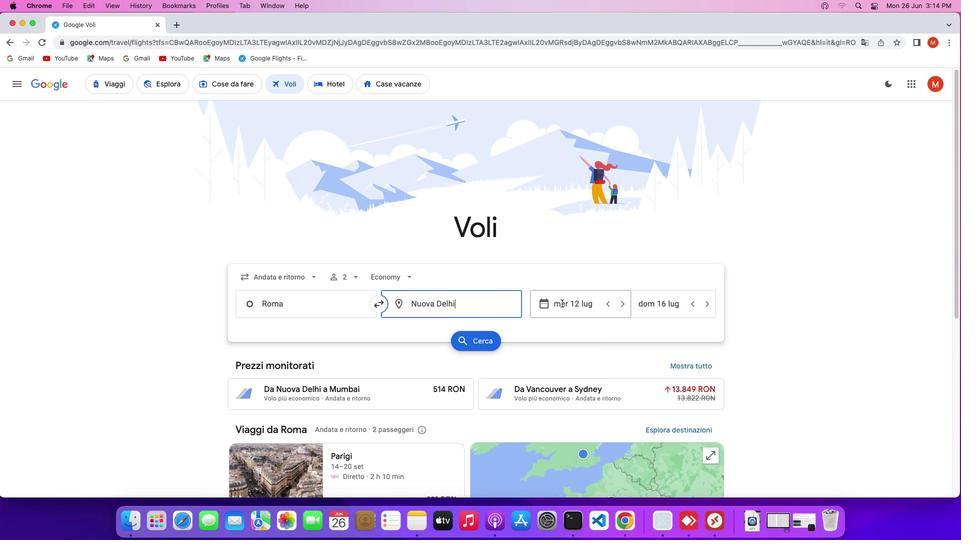 
Action: Mouse pressed left at (561, 304)
Screenshot: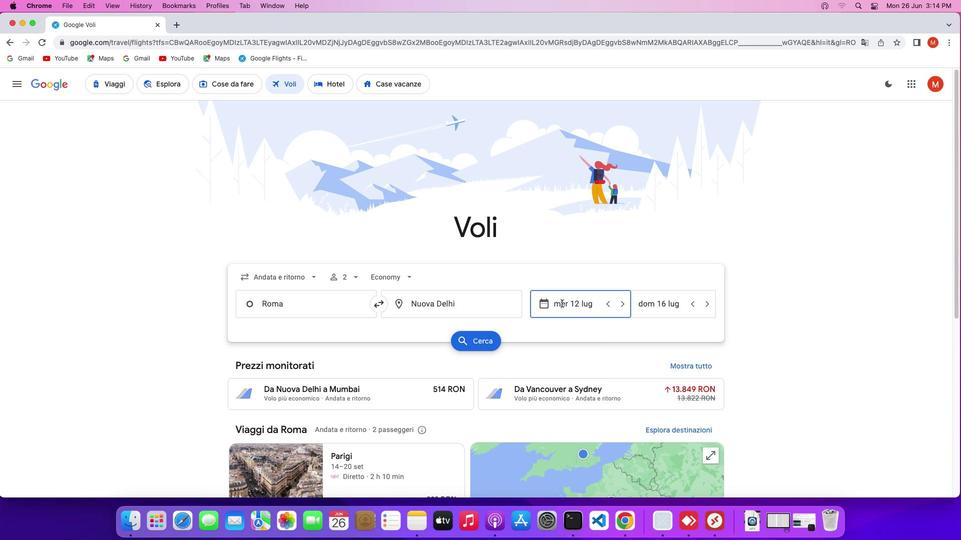 
Action: Mouse moved to (359, 421)
Screenshot: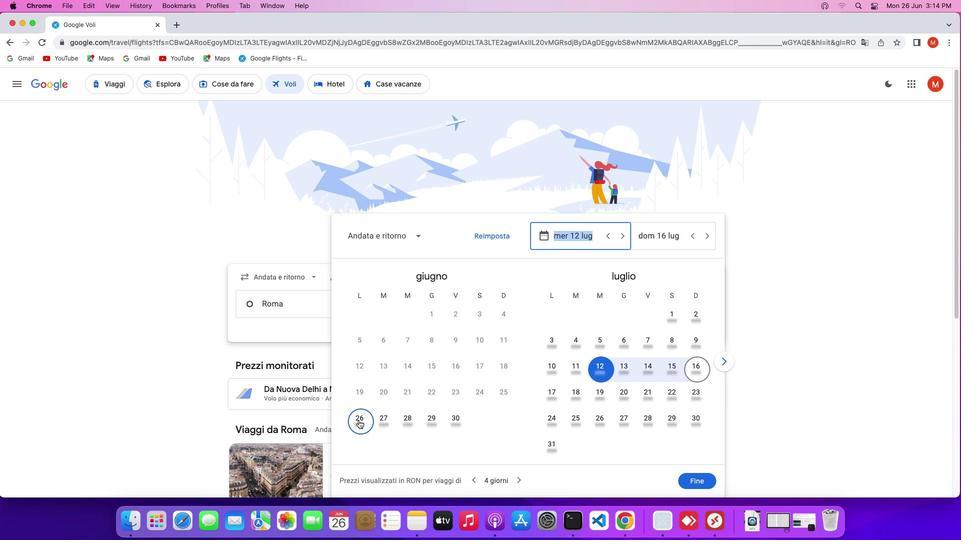 
Action: Mouse pressed left at (359, 421)
Screenshot: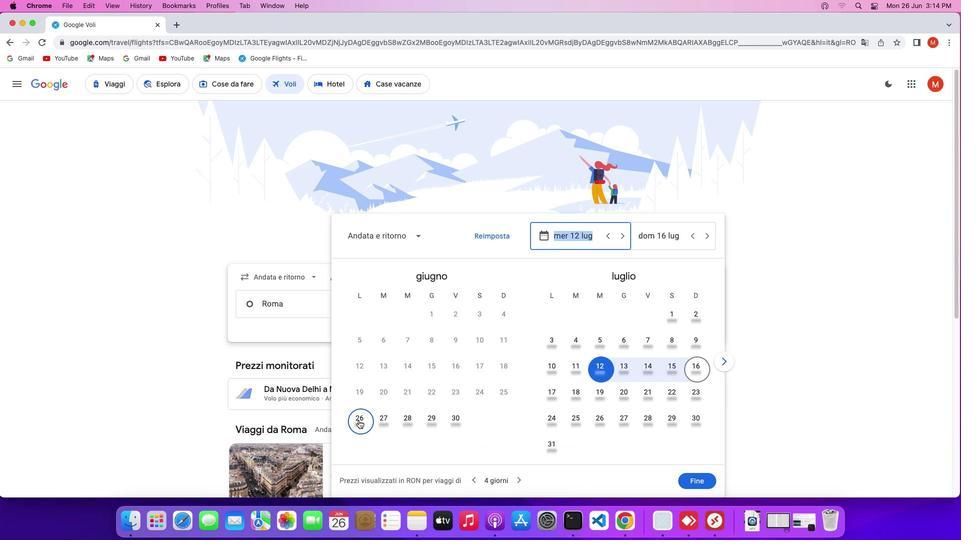 
Action: Mouse moved to (572, 372)
Screenshot: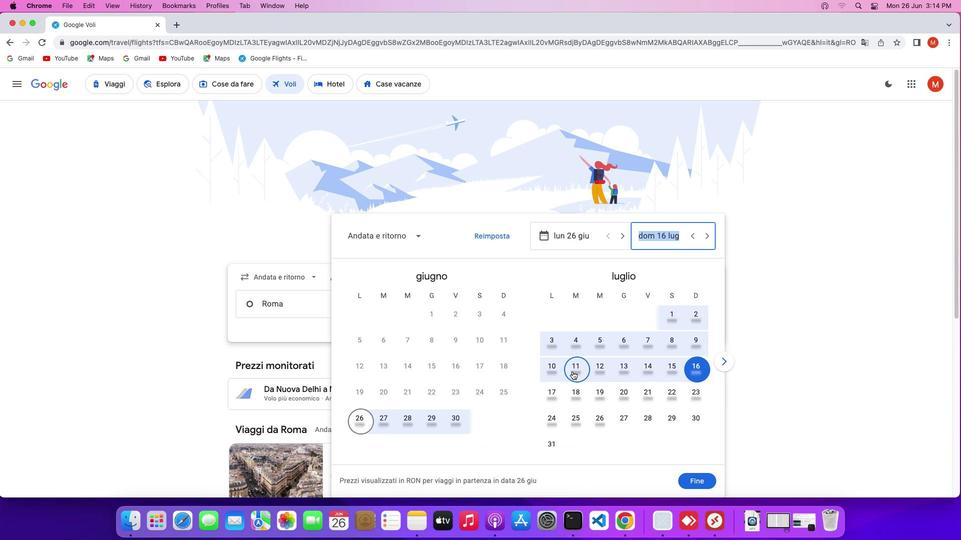 
Action: Mouse pressed left at (572, 372)
Screenshot: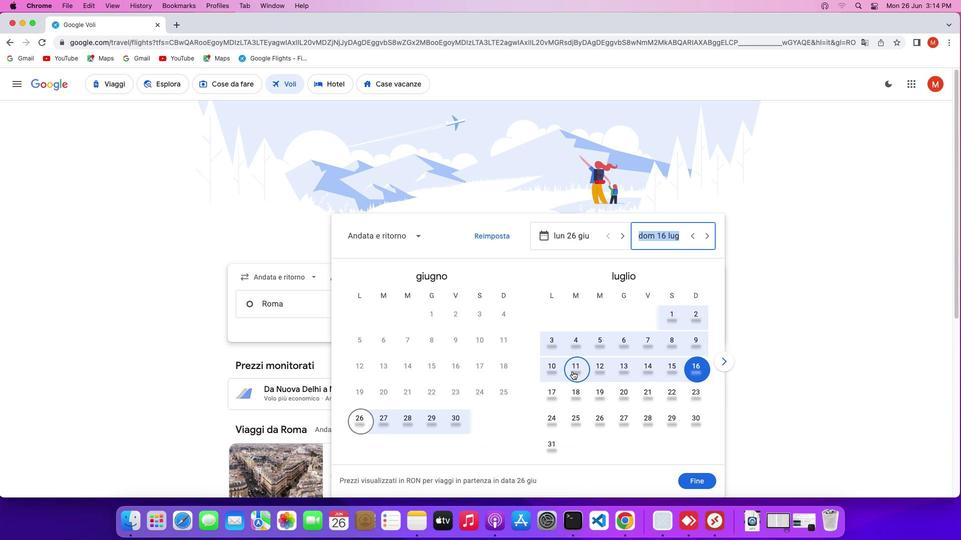 
Action: Mouse moved to (710, 482)
Screenshot: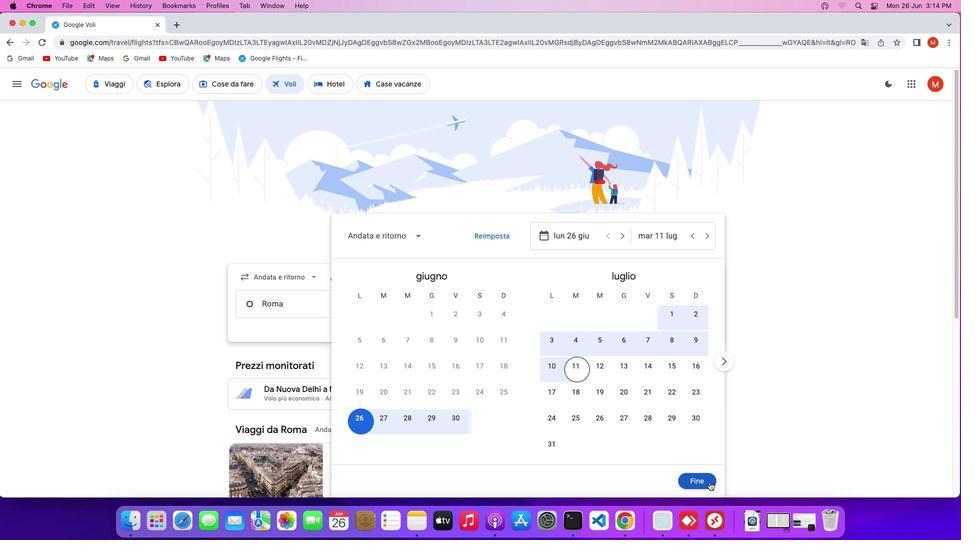 
Action: Mouse pressed left at (710, 482)
Screenshot: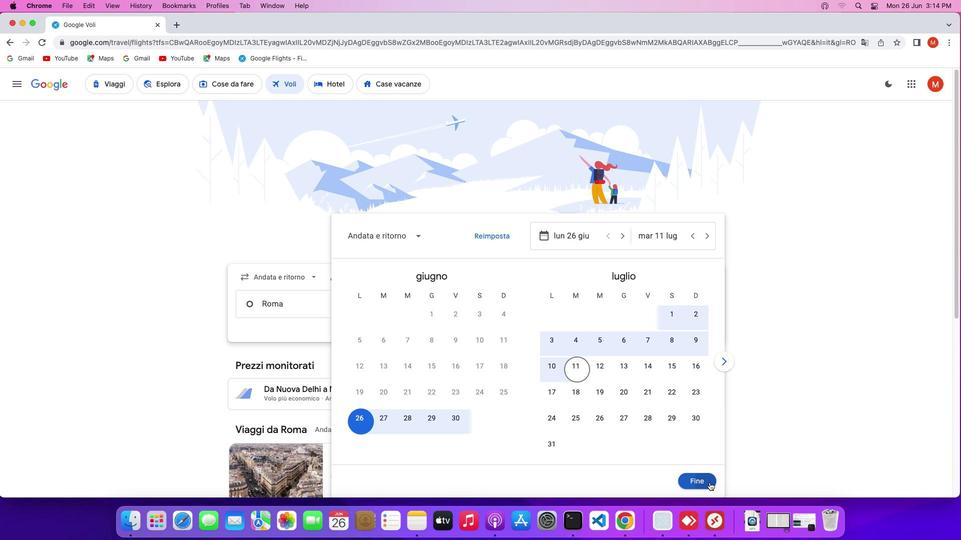 
Action: Mouse moved to (489, 344)
Screenshot: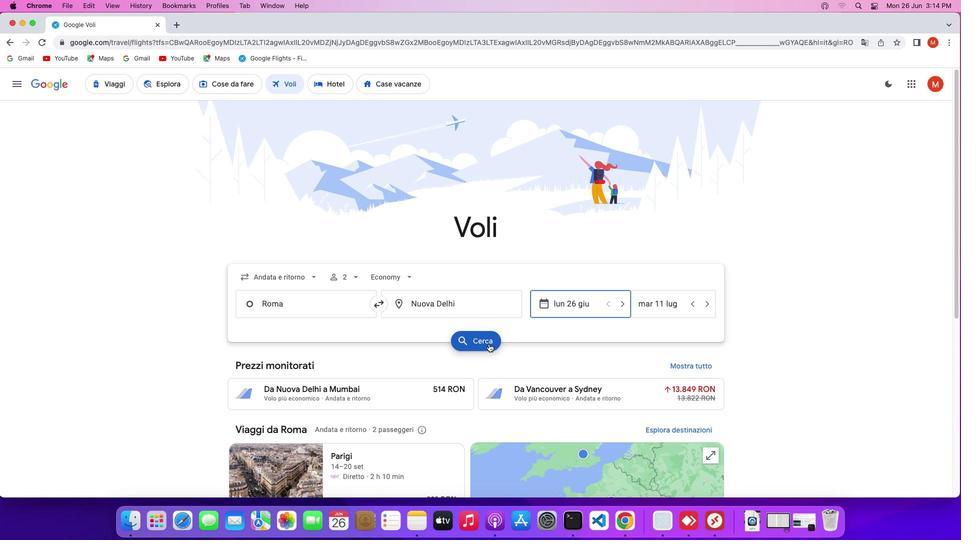 
Action: Mouse pressed left at (489, 344)
Screenshot: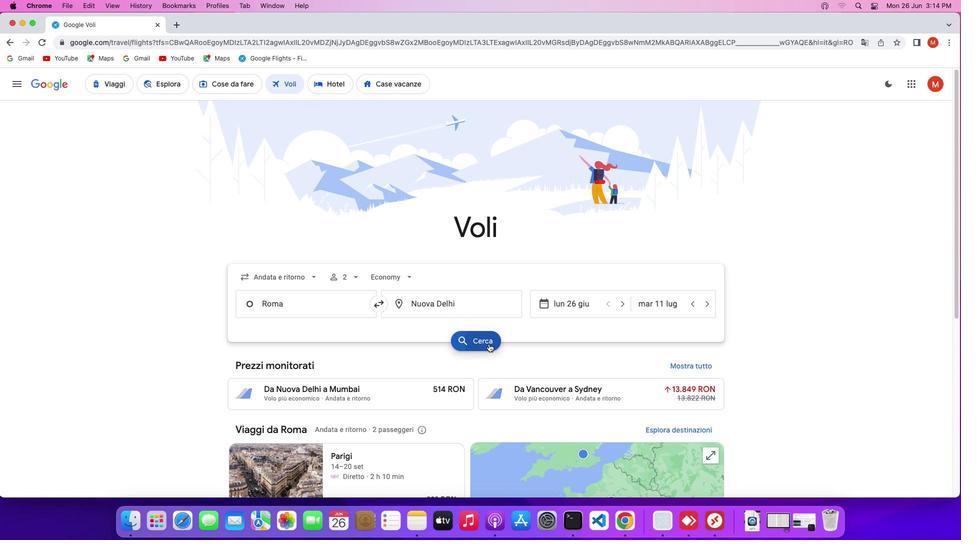 
Action: Mouse moved to (696, 262)
Screenshot: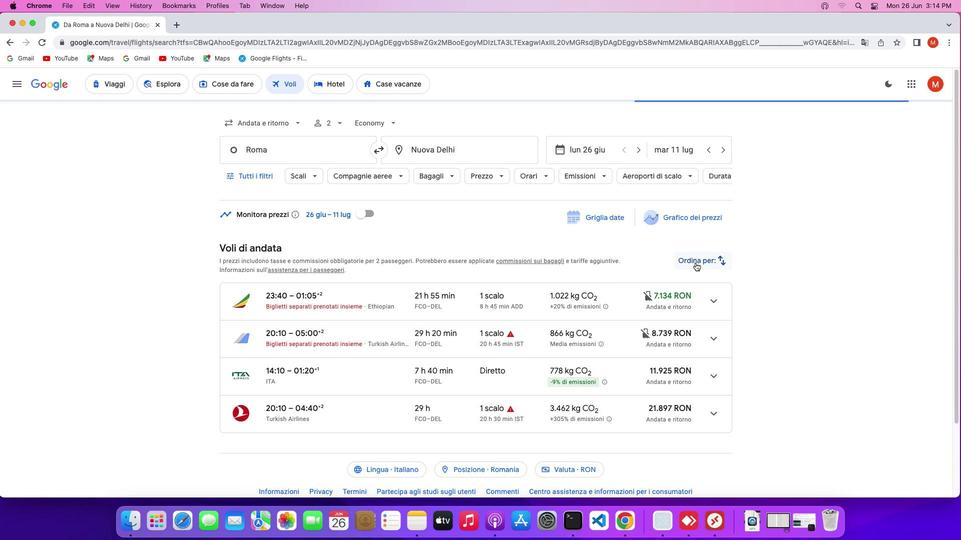 
Action: Mouse pressed left at (696, 262)
Screenshot: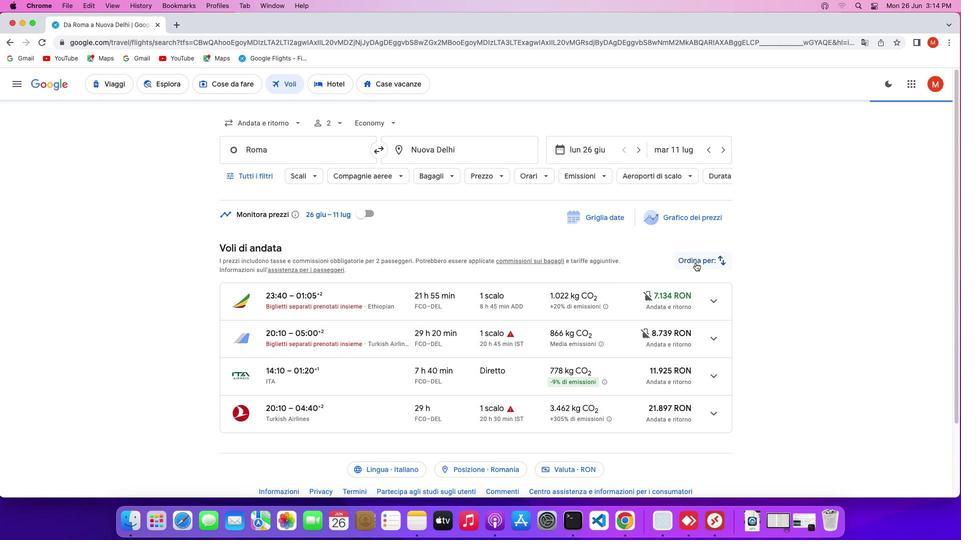 
Action: Mouse moved to (679, 312)
Screenshot: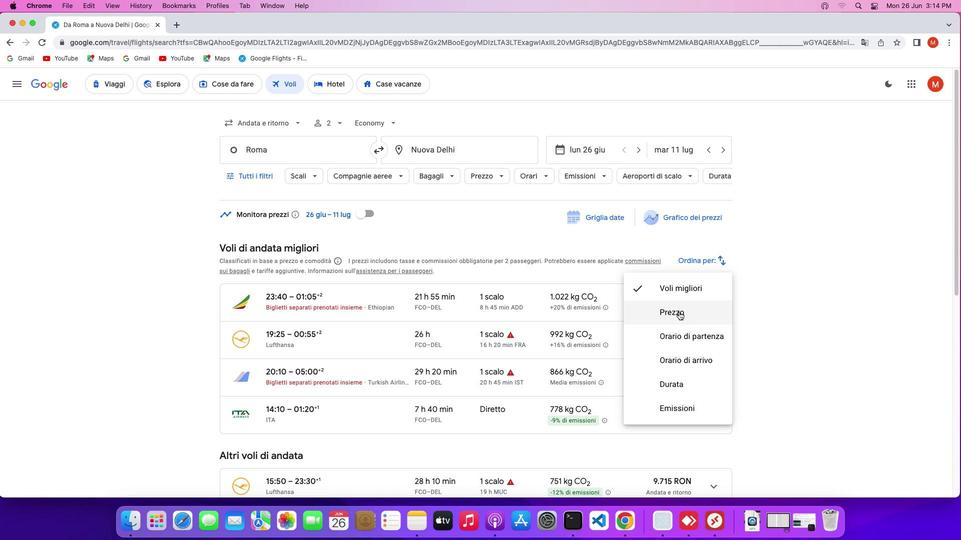 
Action: Mouse pressed left at (679, 312)
Screenshot: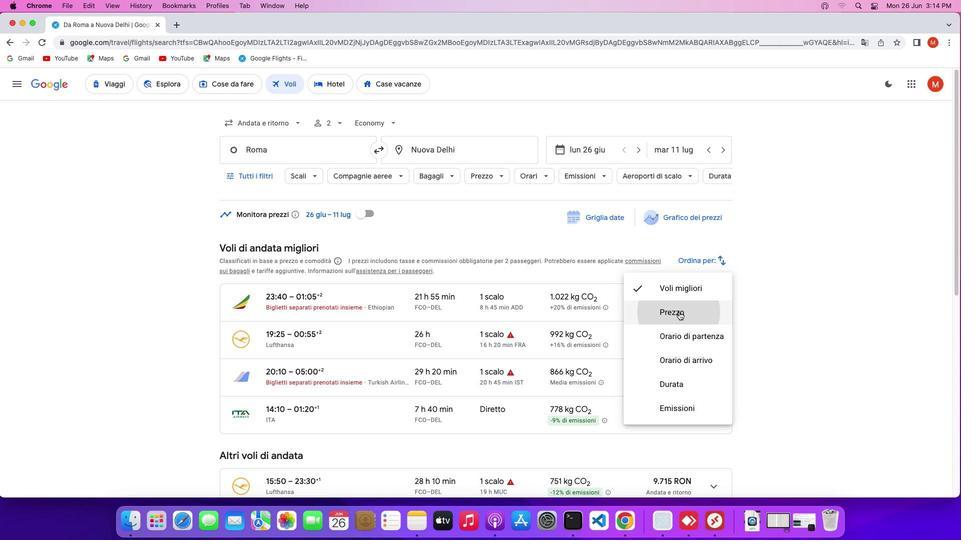 
Action: Mouse moved to (669, 310)
Screenshot: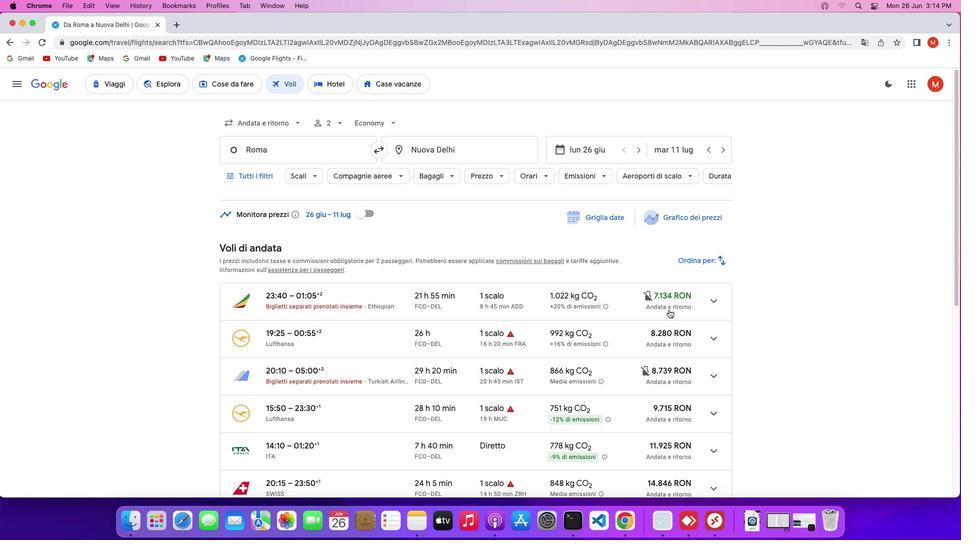 
